 Task: Learn how to contribute content to Google Maps using the Local Guides program.
Action: Mouse moved to (359, 88)
Screenshot: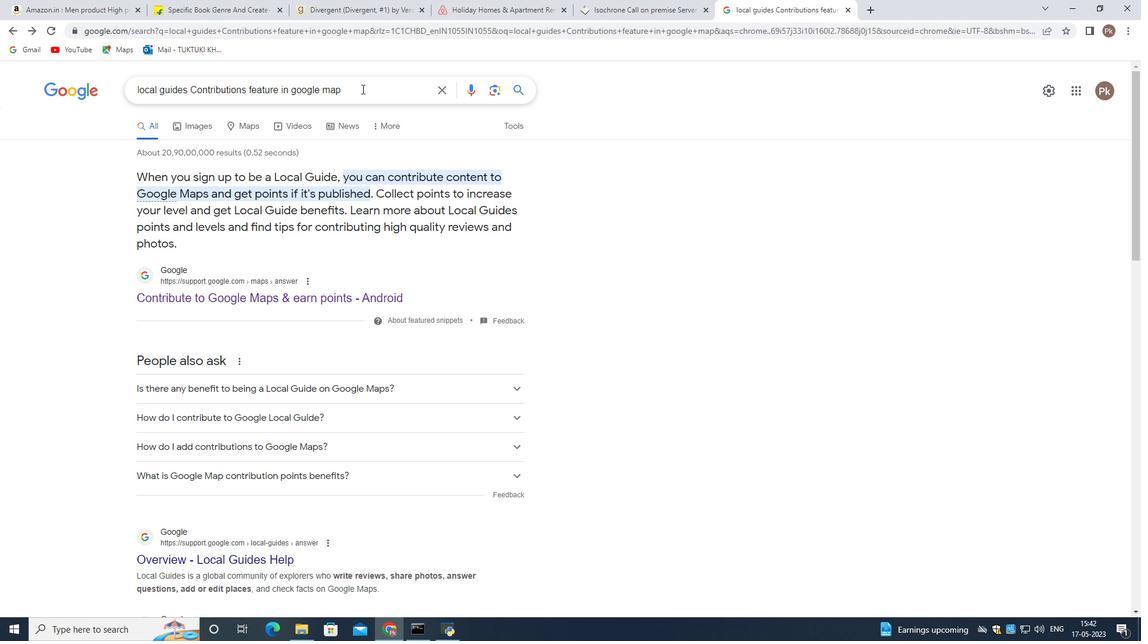 
Action: Mouse pressed left at (359, 88)
Screenshot: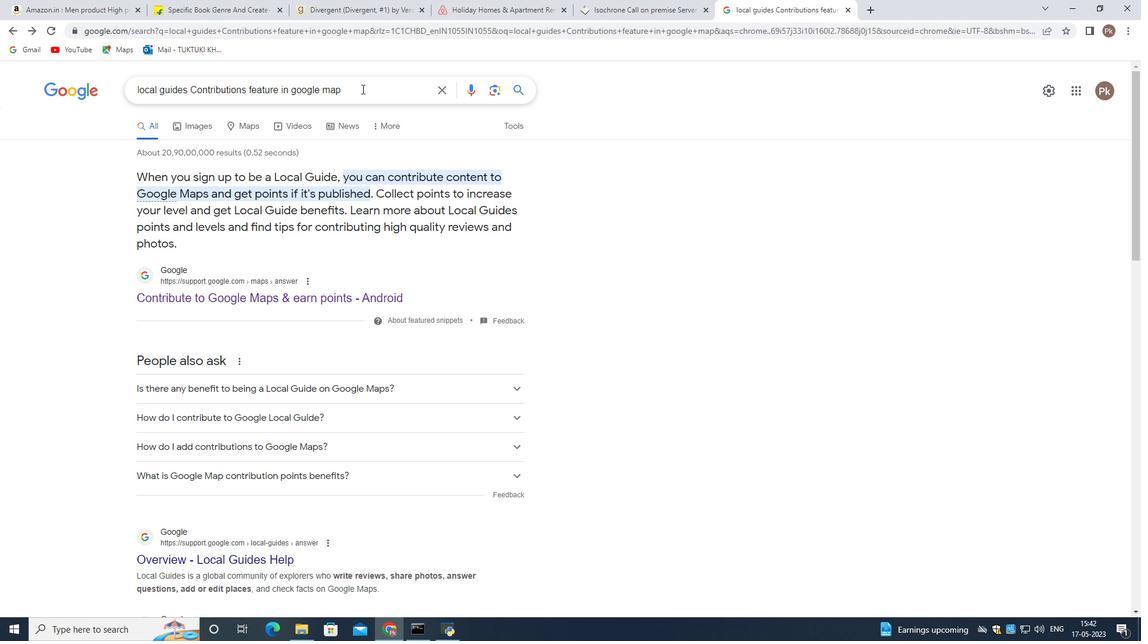 
Action: Mouse moved to (351, 85)
Screenshot: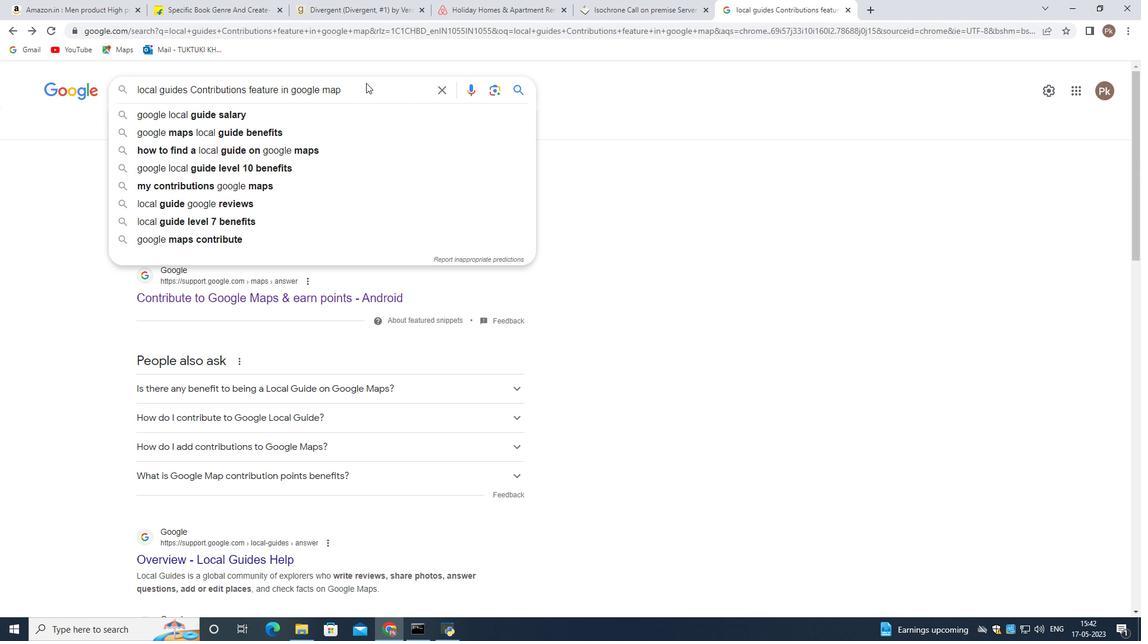 
Action: Mouse pressed left at (351, 85)
Screenshot: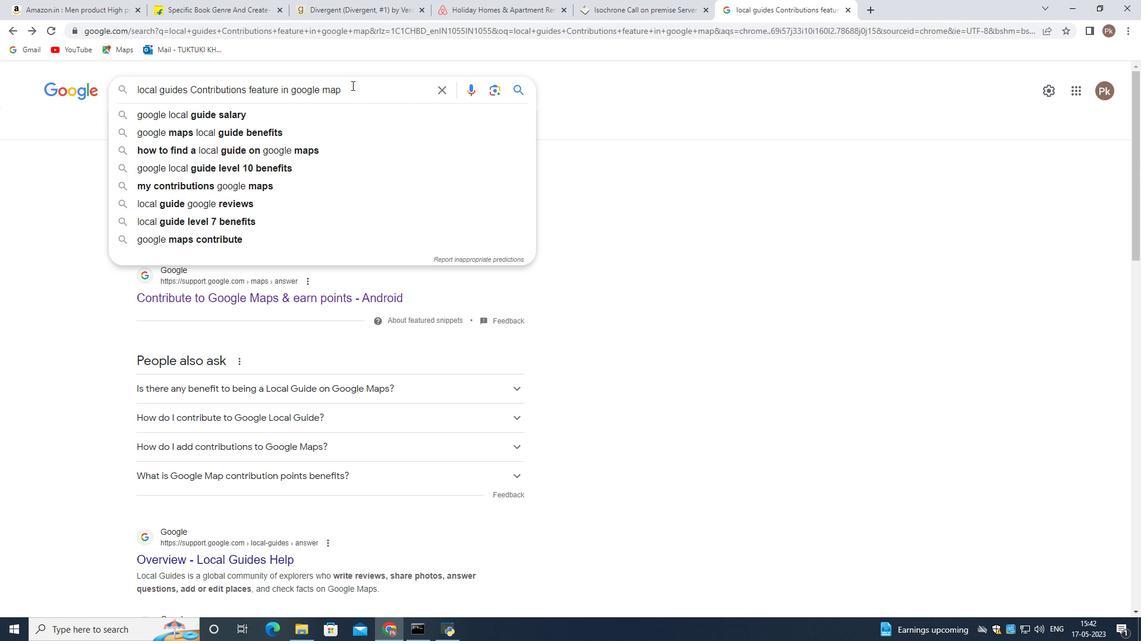
Action: Mouse moved to (616, 200)
Screenshot: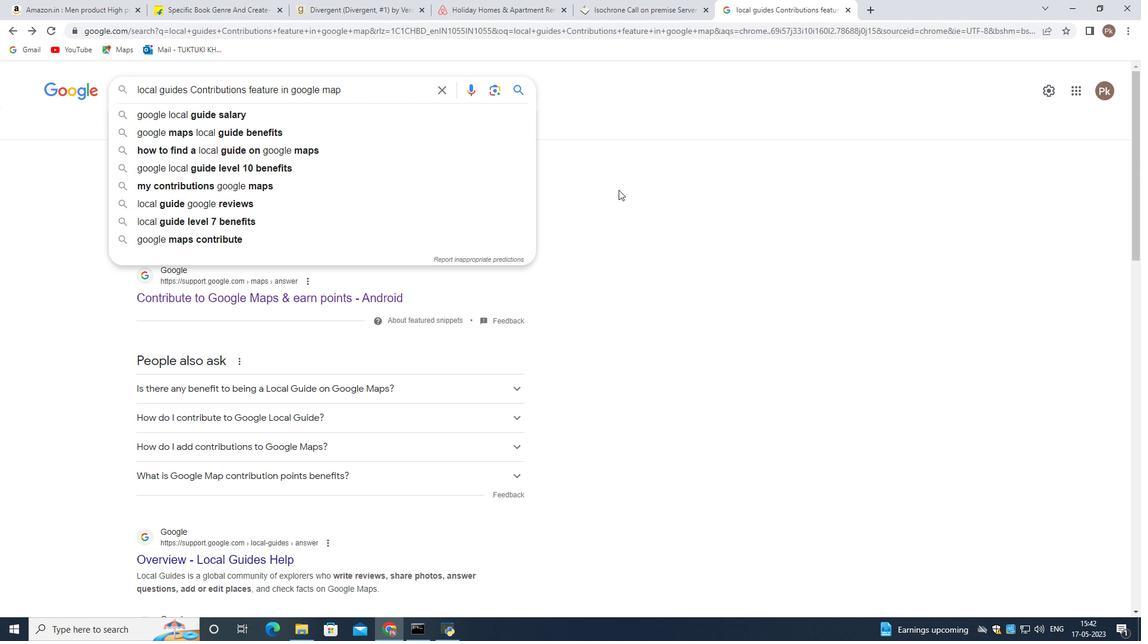 
Action: Mouse pressed left at (616, 200)
Screenshot: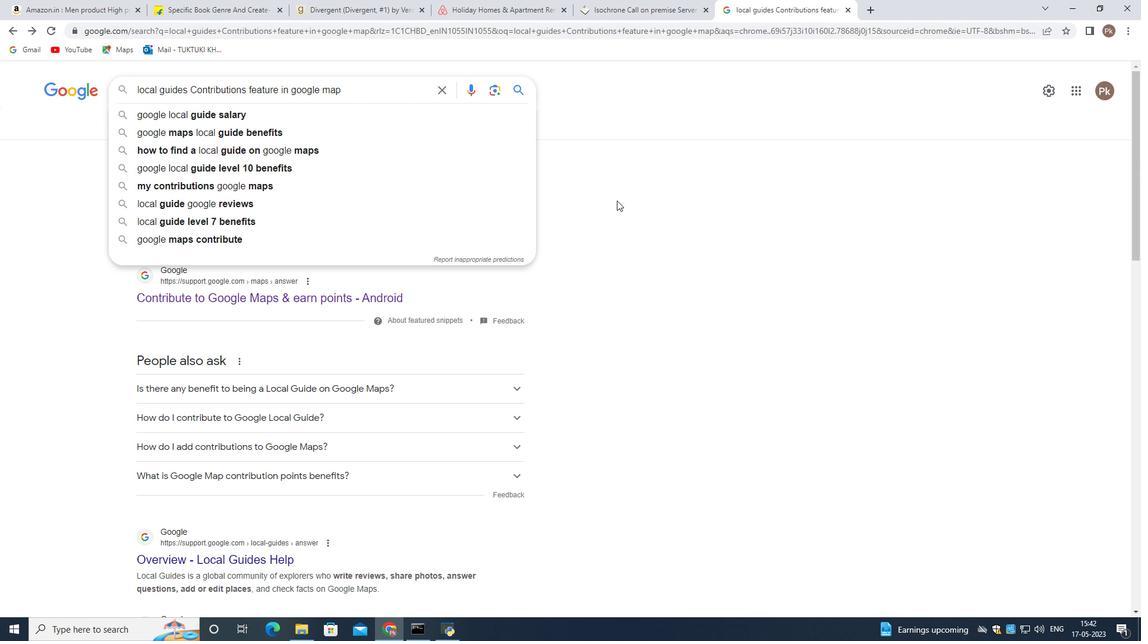 
Action: Mouse moved to (573, 206)
Screenshot: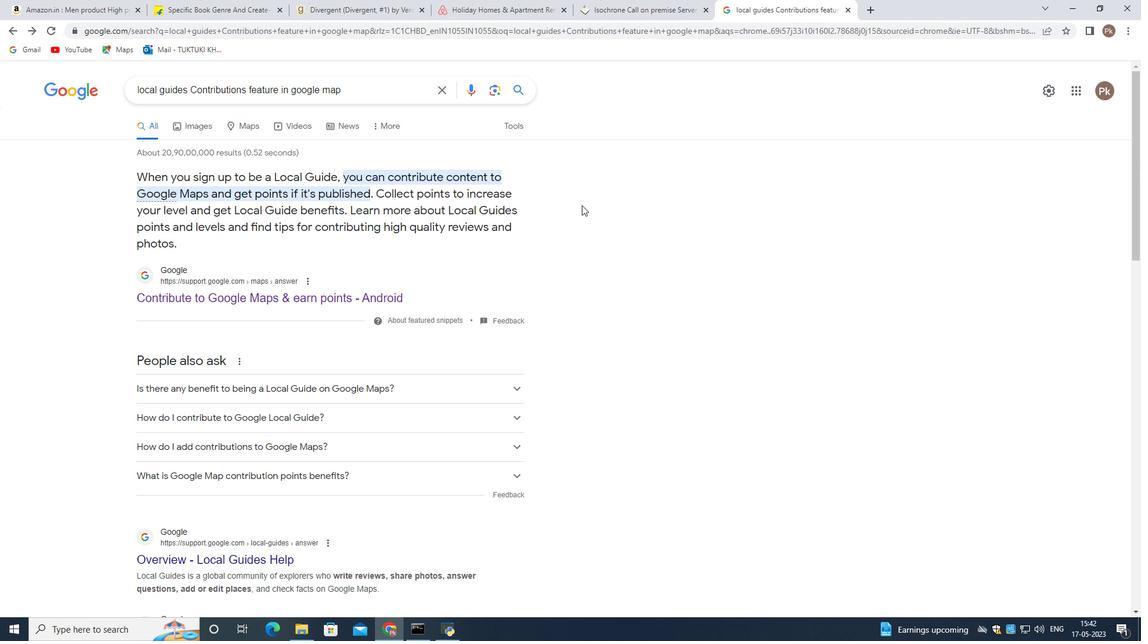 
Action: Key pressed <Key.enter>
Screenshot: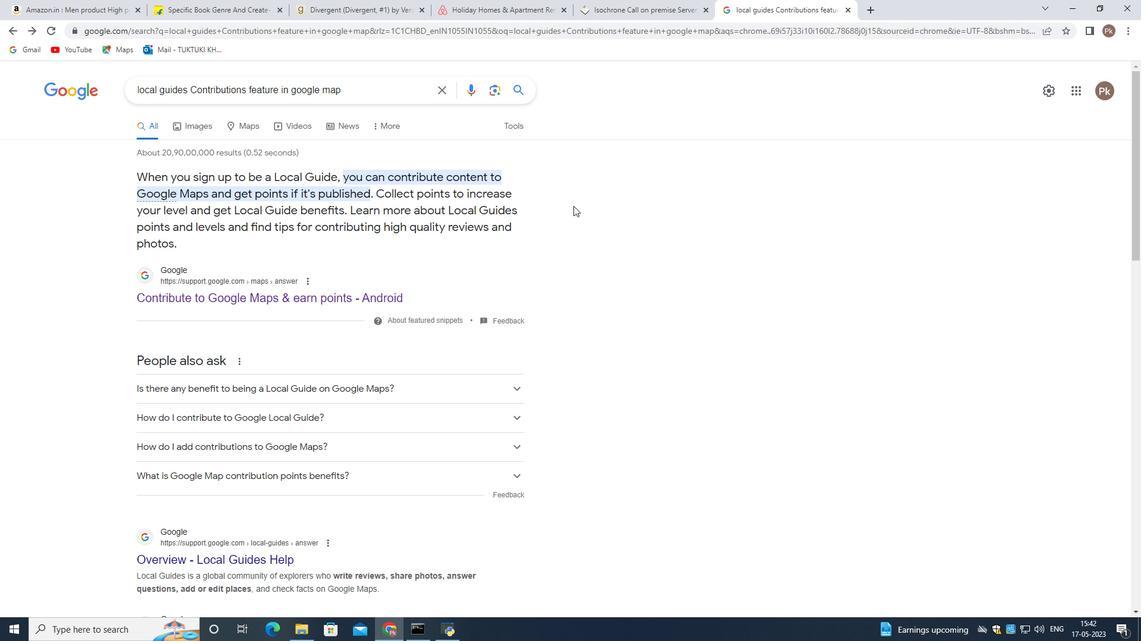 
Action: Mouse moved to (203, 299)
Screenshot: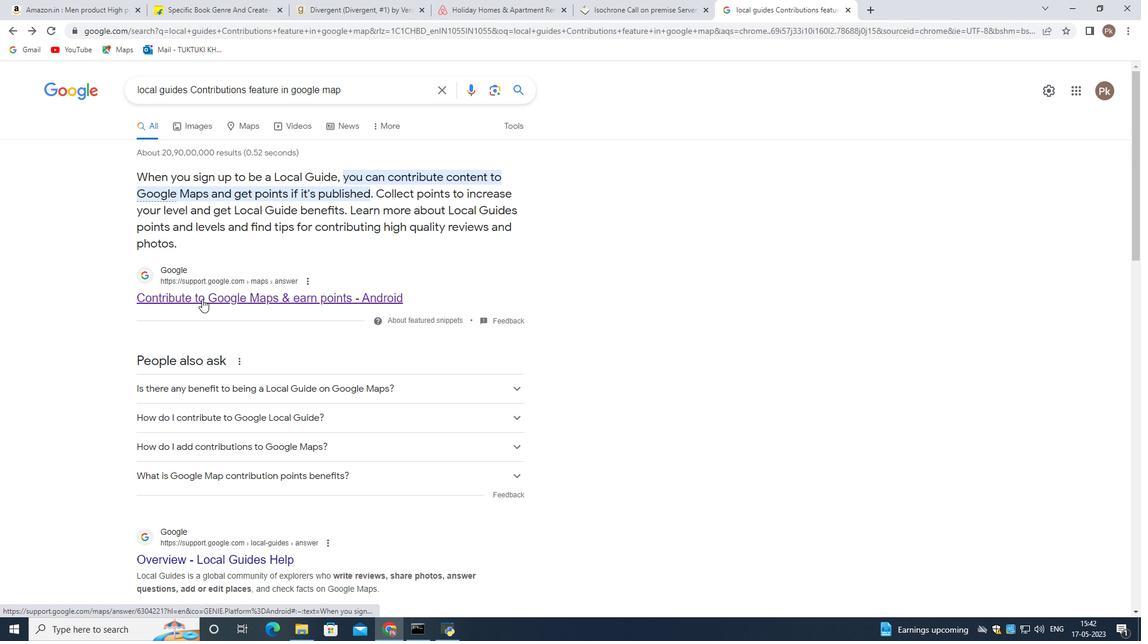 
Action: Mouse pressed left at (203, 299)
Screenshot: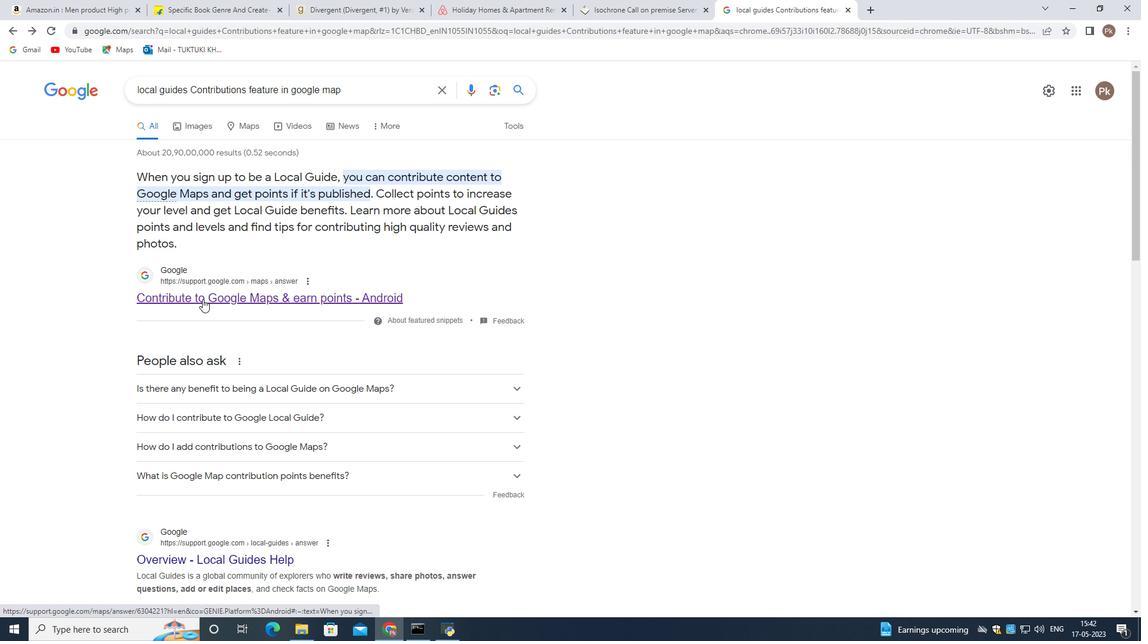 
Action: Mouse moved to (392, 290)
Screenshot: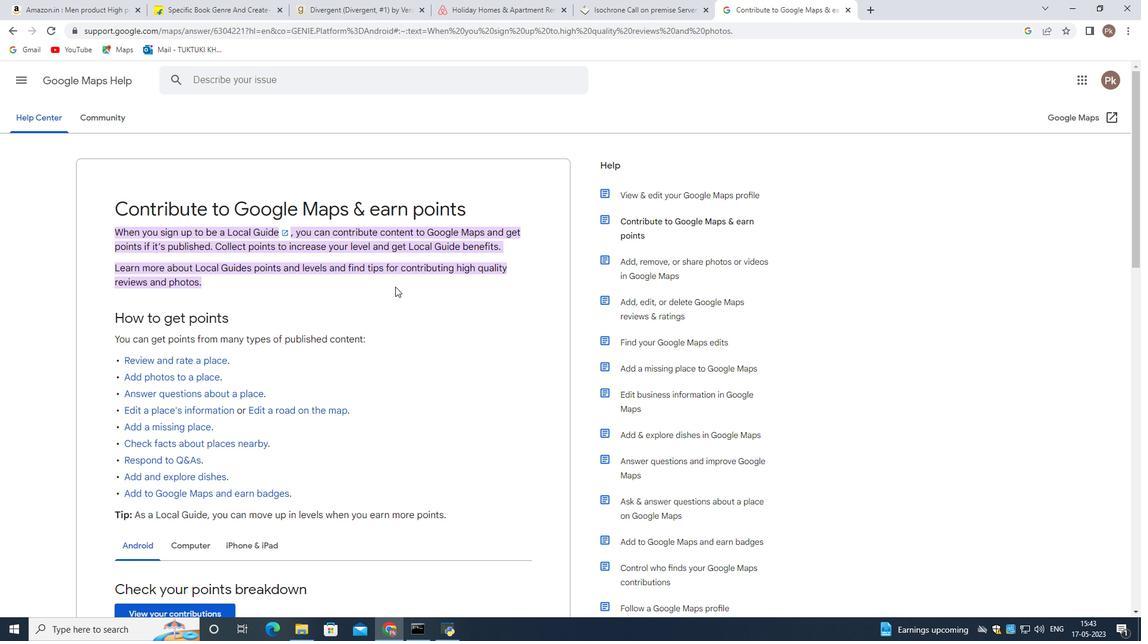 
Action: Mouse scrolled (392, 289) with delta (0, 0)
Screenshot: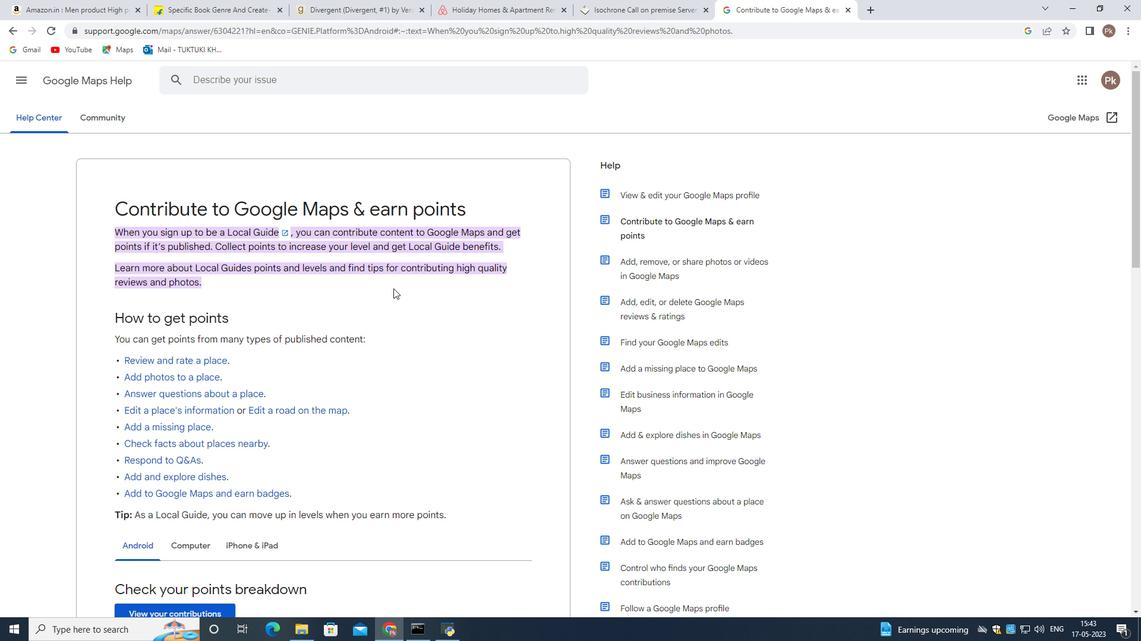
Action: Mouse moved to (391, 291)
Screenshot: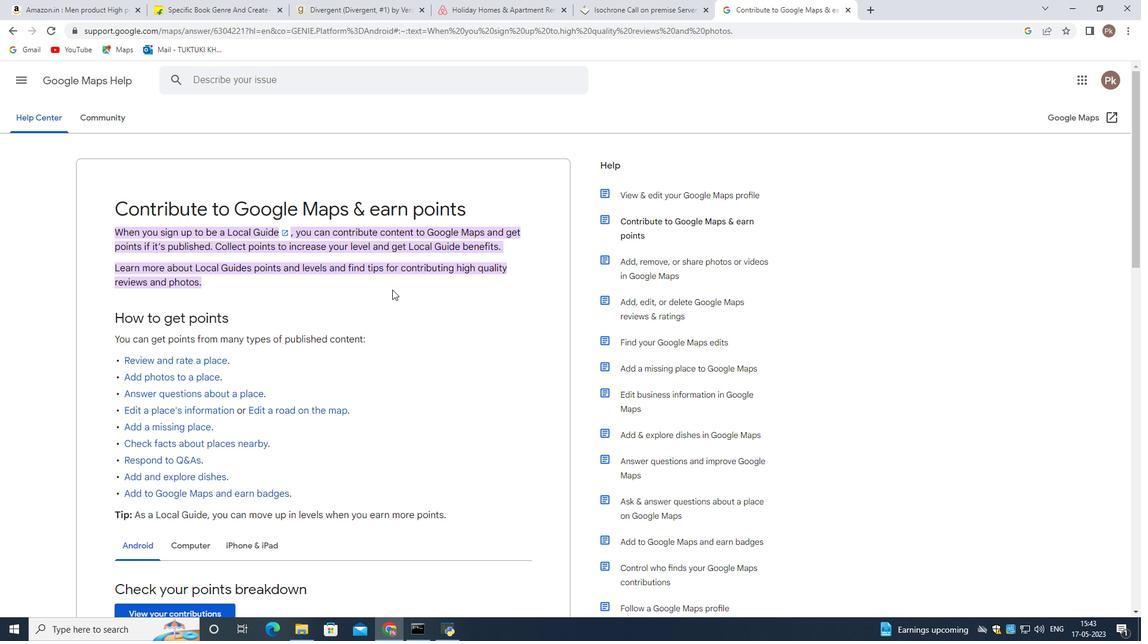 
Action: Mouse scrolled (391, 291) with delta (0, 0)
Screenshot: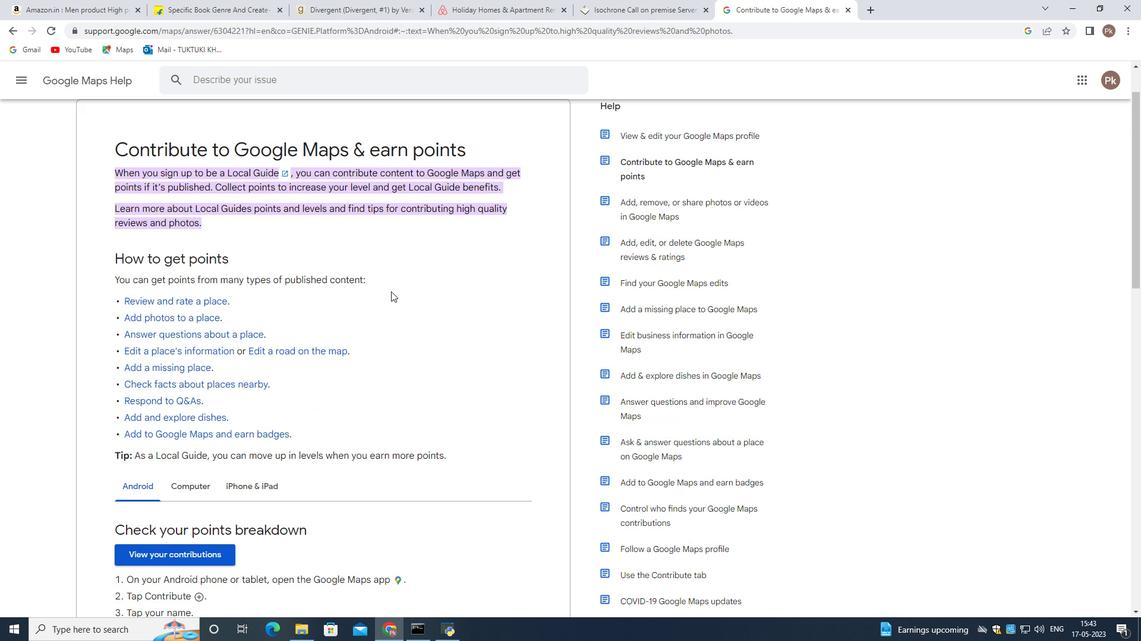 
Action: Mouse moved to (390, 292)
Screenshot: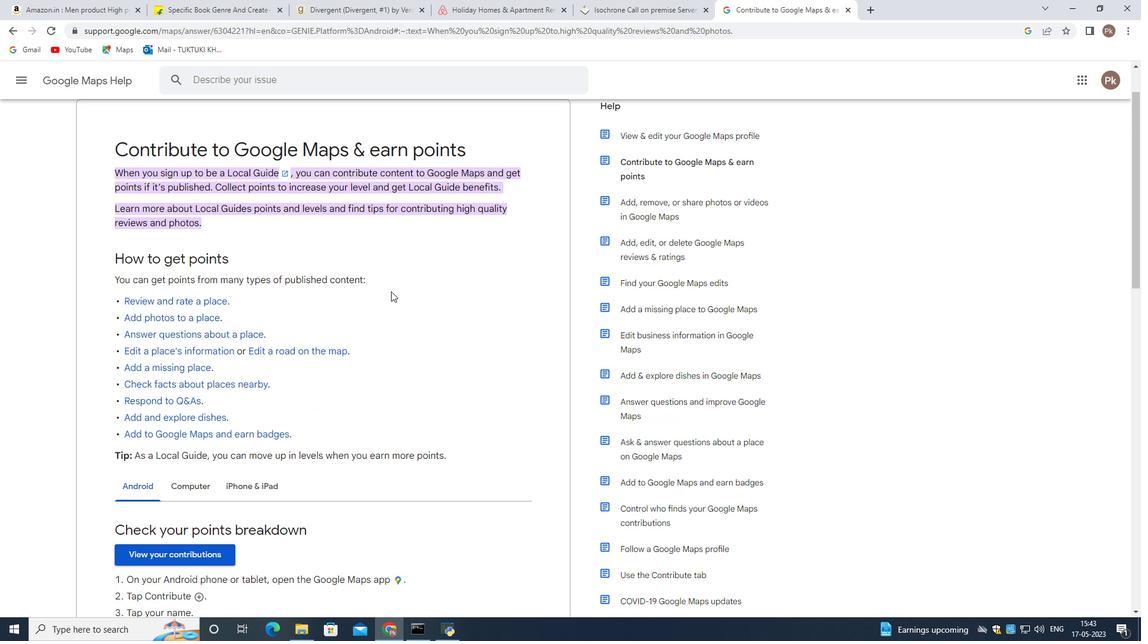 
Action: Mouse scrolled (390, 292) with delta (0, 0)
Screenshot: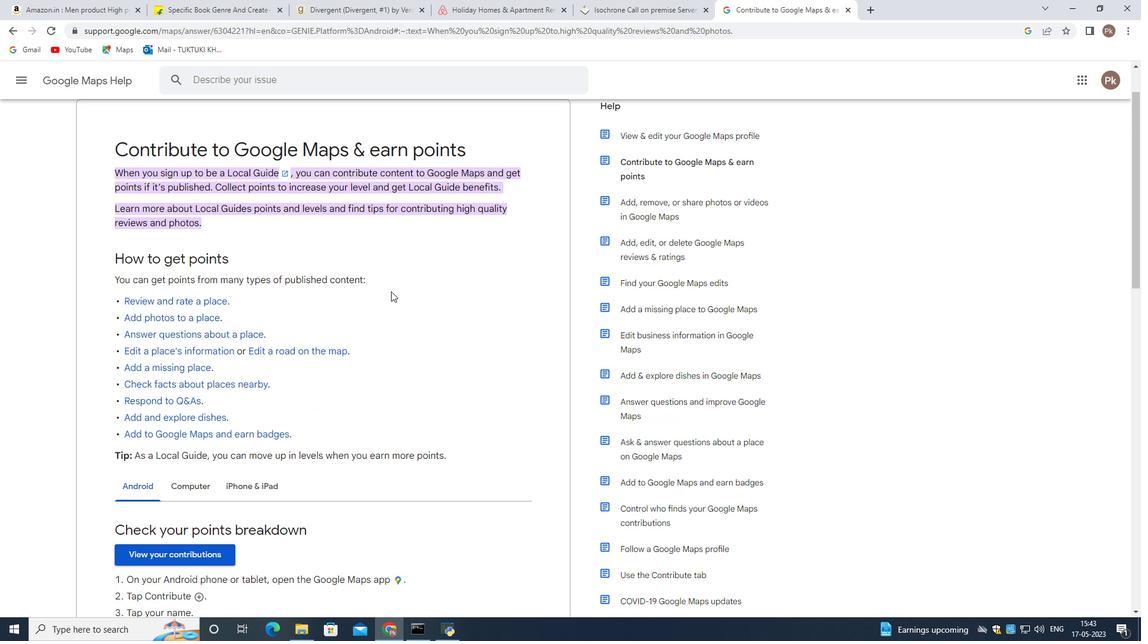 
Action: Mouse moved to (314, 404)
Screenshot: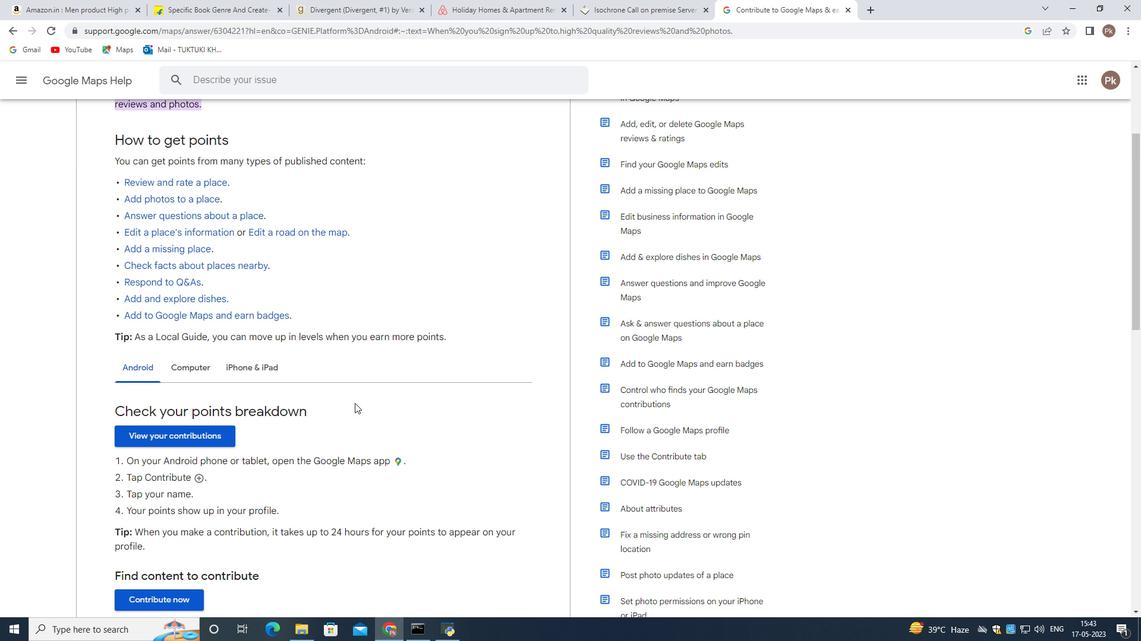 
Action: Mouse scrolled (314, 403) with delta (0, 0)
Screenshot: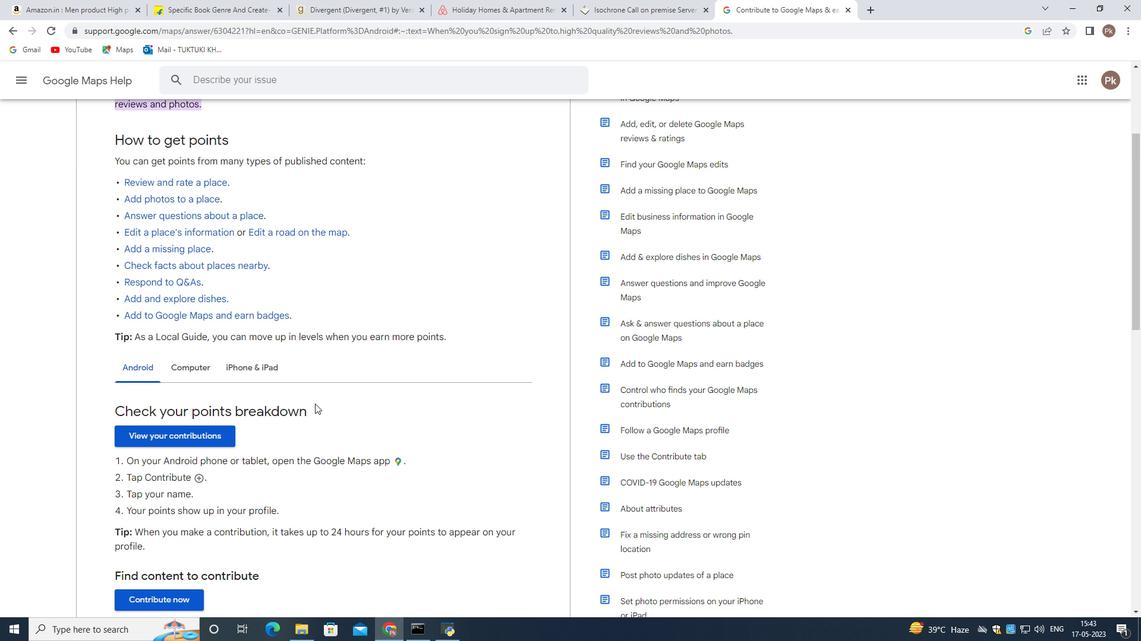 
Action: Mouse scrolled (314, 403) with delta (0, 0)
Screenshot: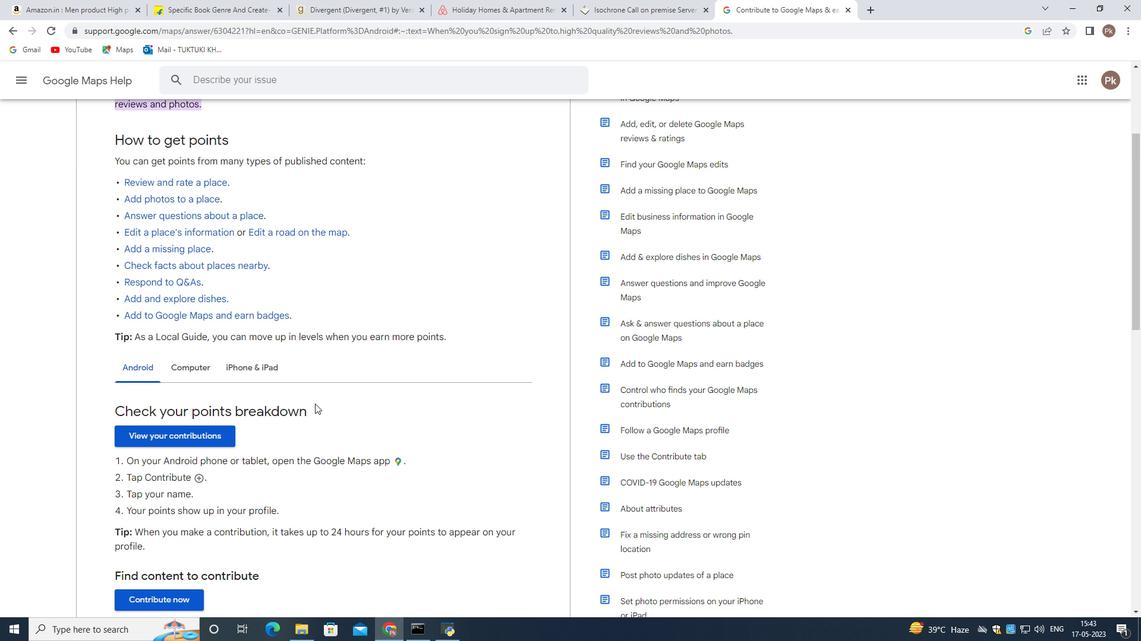 
Action: Mouse moved to (303, 435)
Screenshot: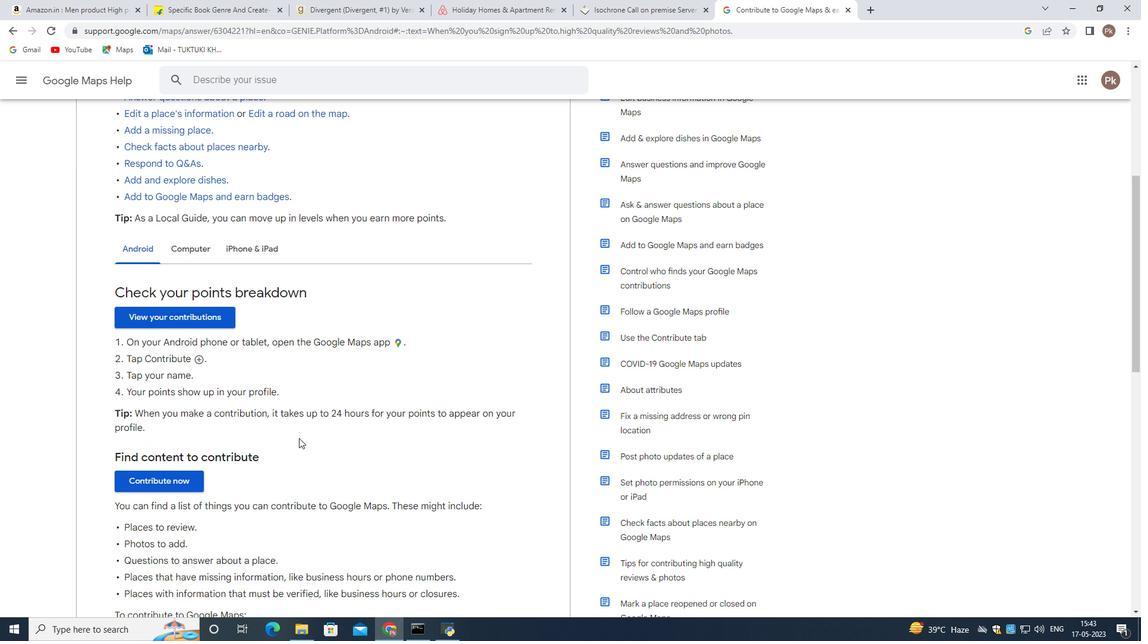 
Action: Mouse scrolled (303, 434) with delta (0, 0)
Screenshot: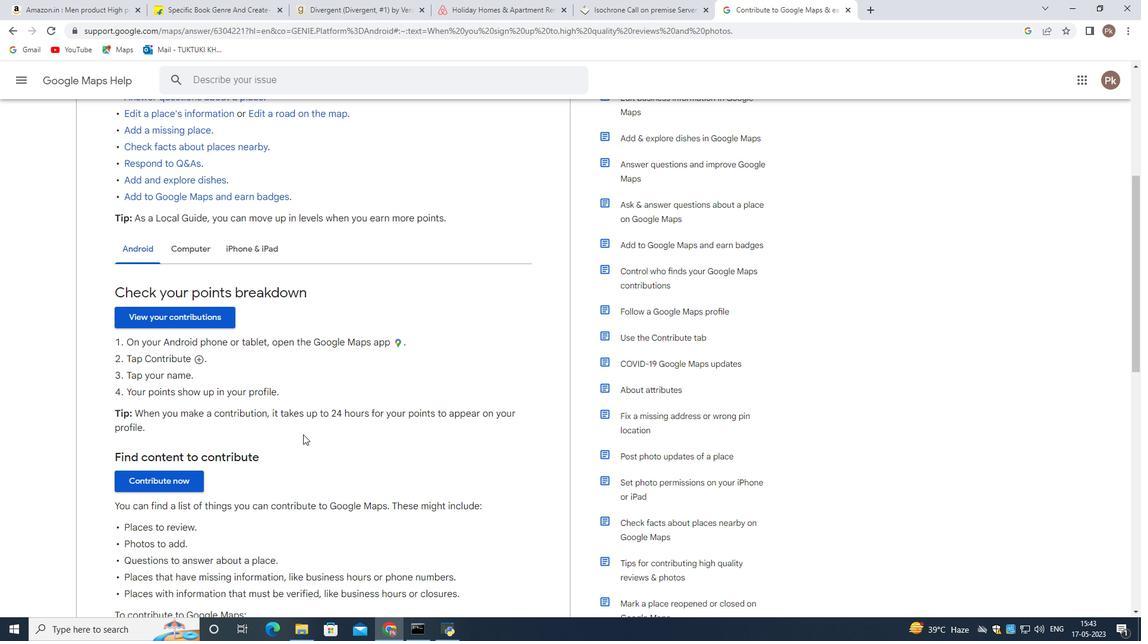 
Action: Mouse scrolled (303, 434) with delta (0, 0)
Screenshot: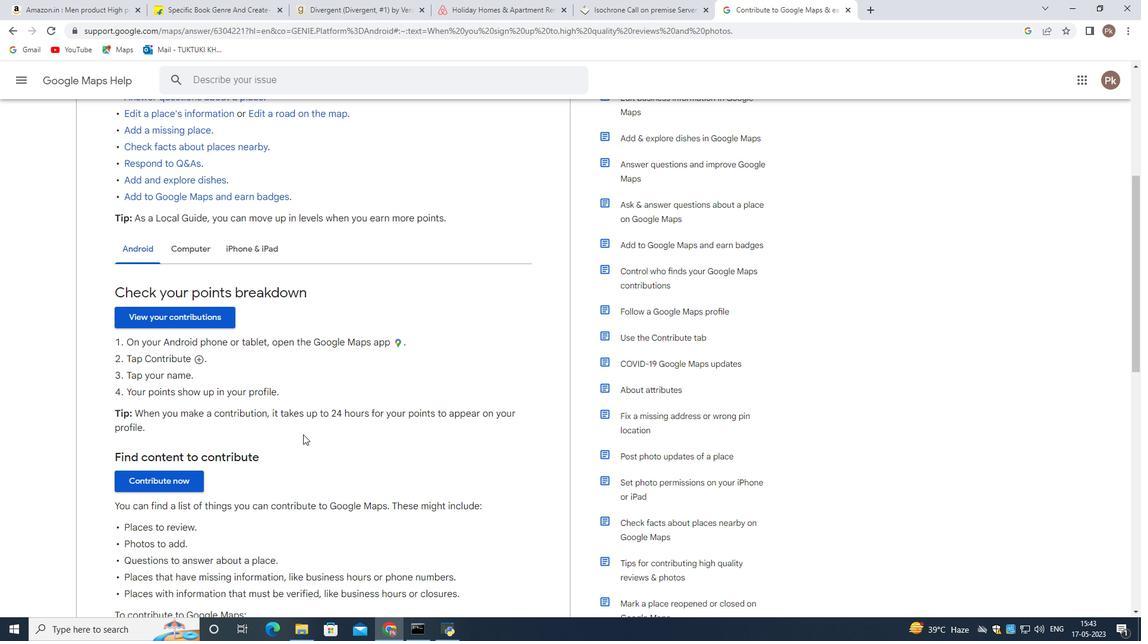 
Action: Mouse scrolled (303, 434) with delta (0, 0)
Screenshot: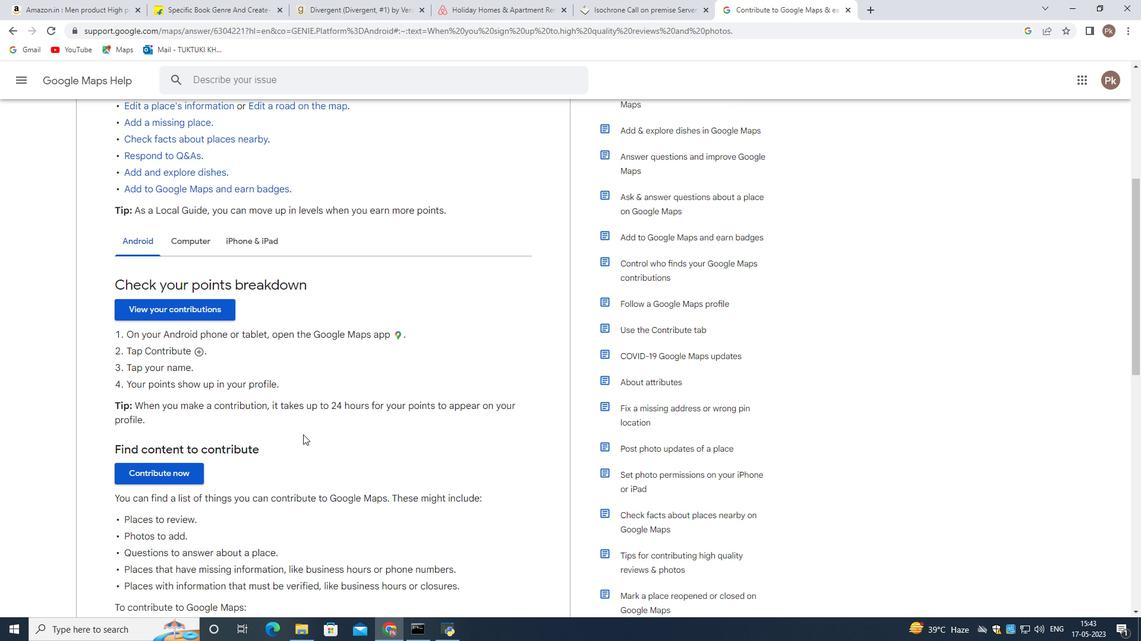 
Action: Mouse moved to (281, 394)
Screenshot: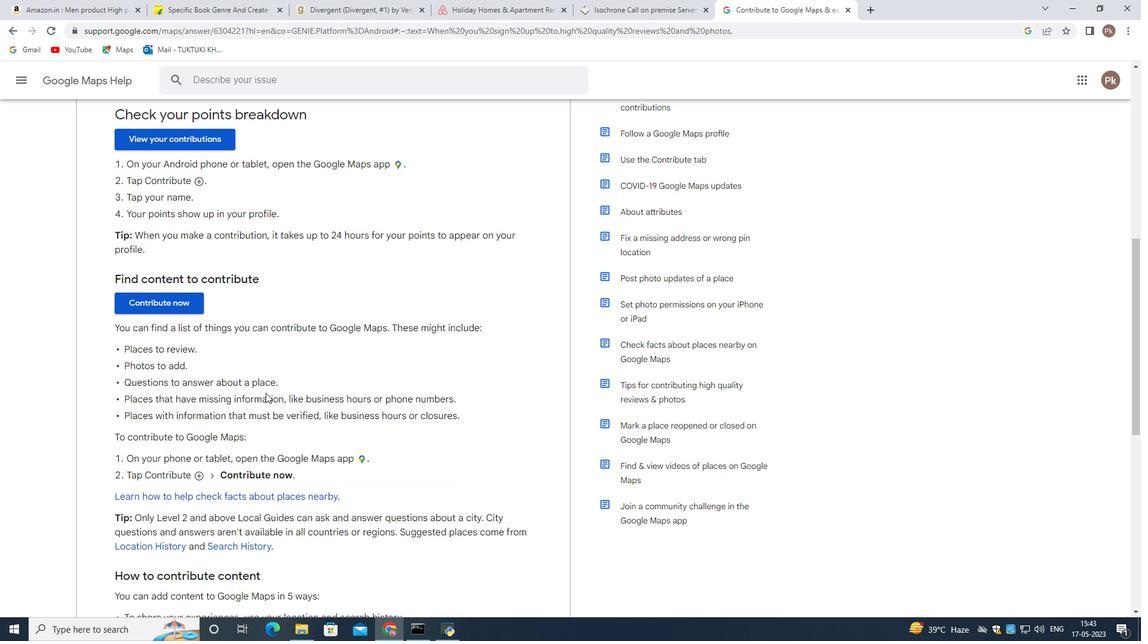 
Action: Mouse scrolled (281, 394) with delta (0, 0)
Screenshot: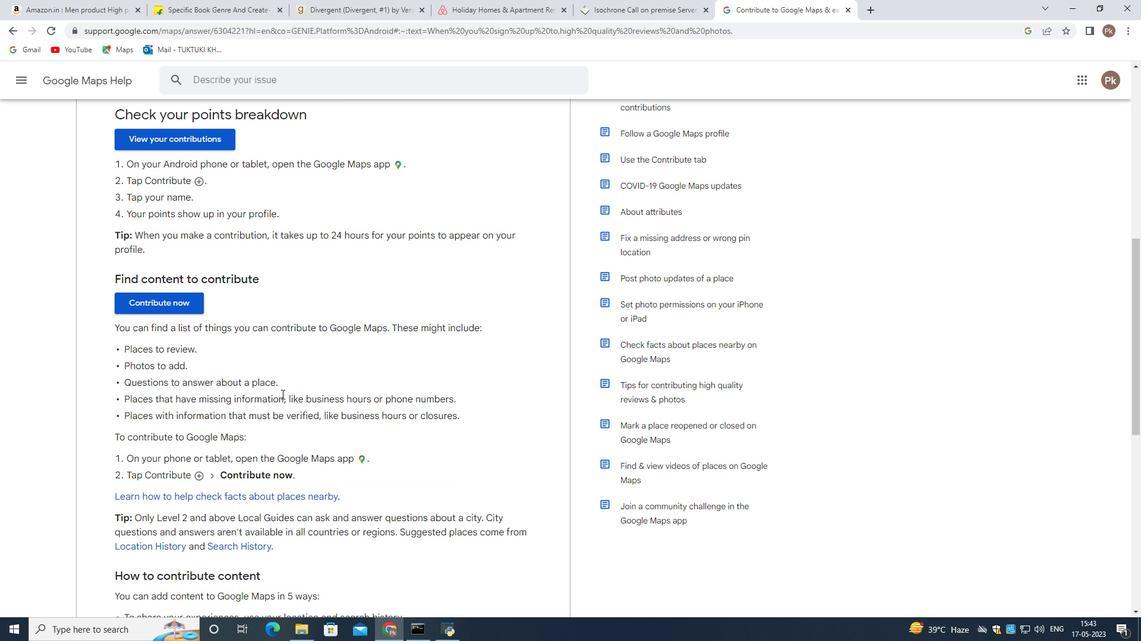 
Action: Mouse moved to (251, 442)
Screenshot: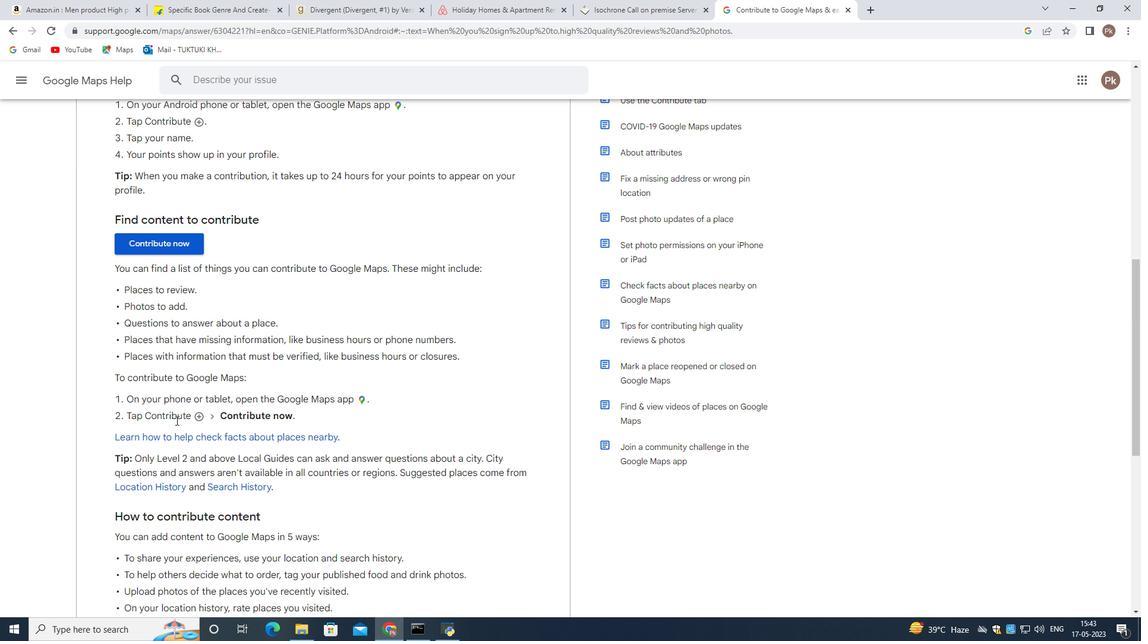 
Action: Mouse scrolled (251, 442) with delta (0, 0)
Screenshot: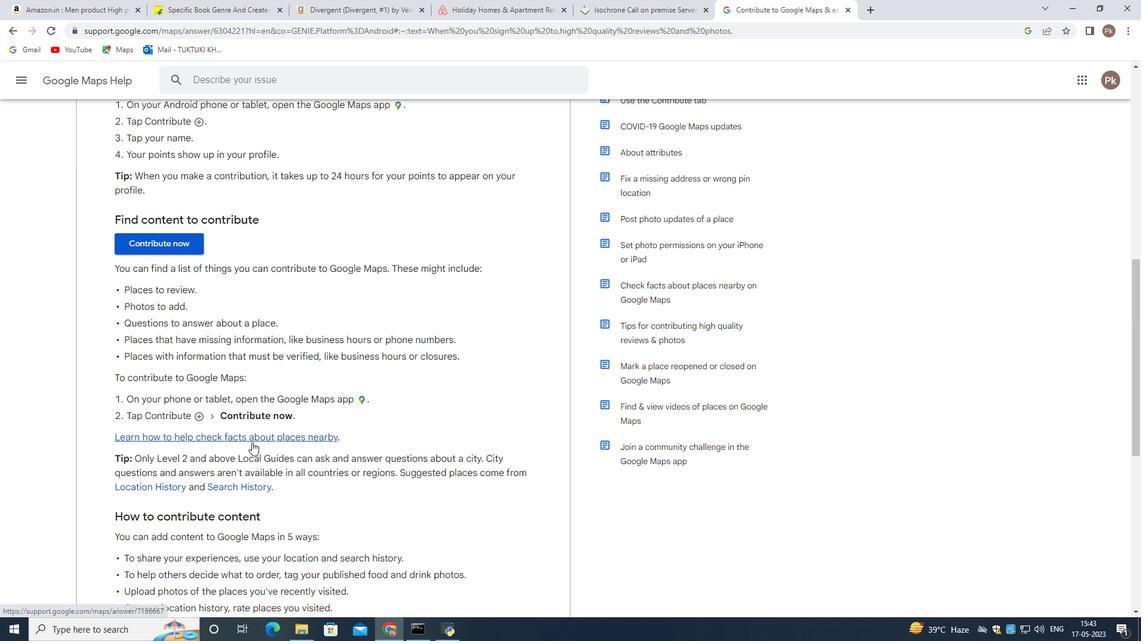 
Action: Mouse moved to (297, 435)
Screenshot: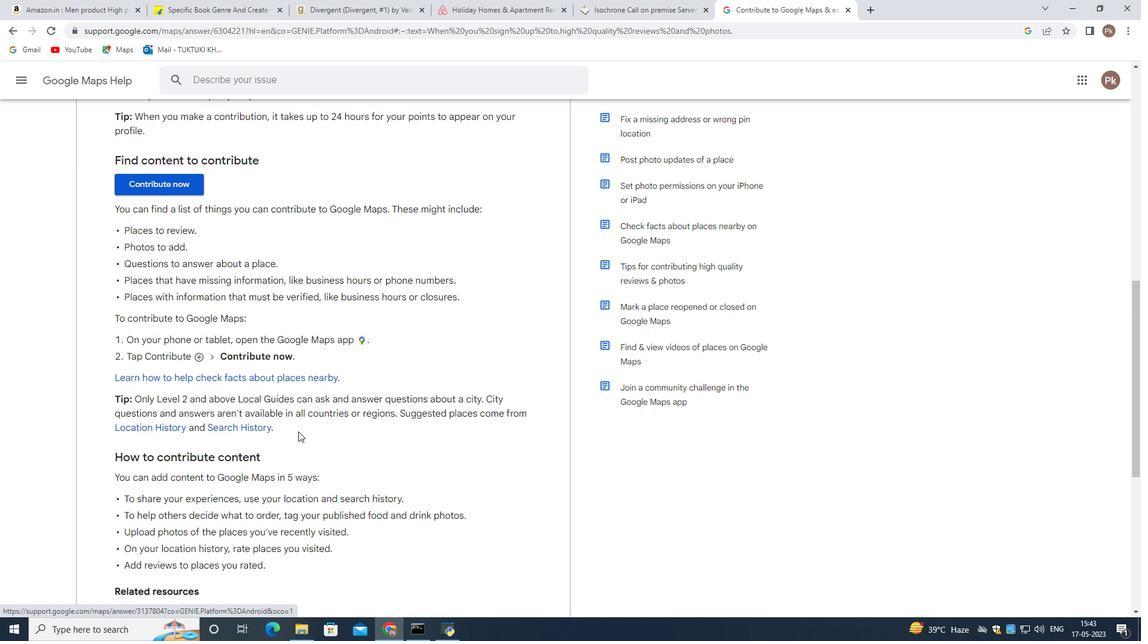 
Action: Mouse scrolled (297, 434) with delta (0, 0)
Screenshot: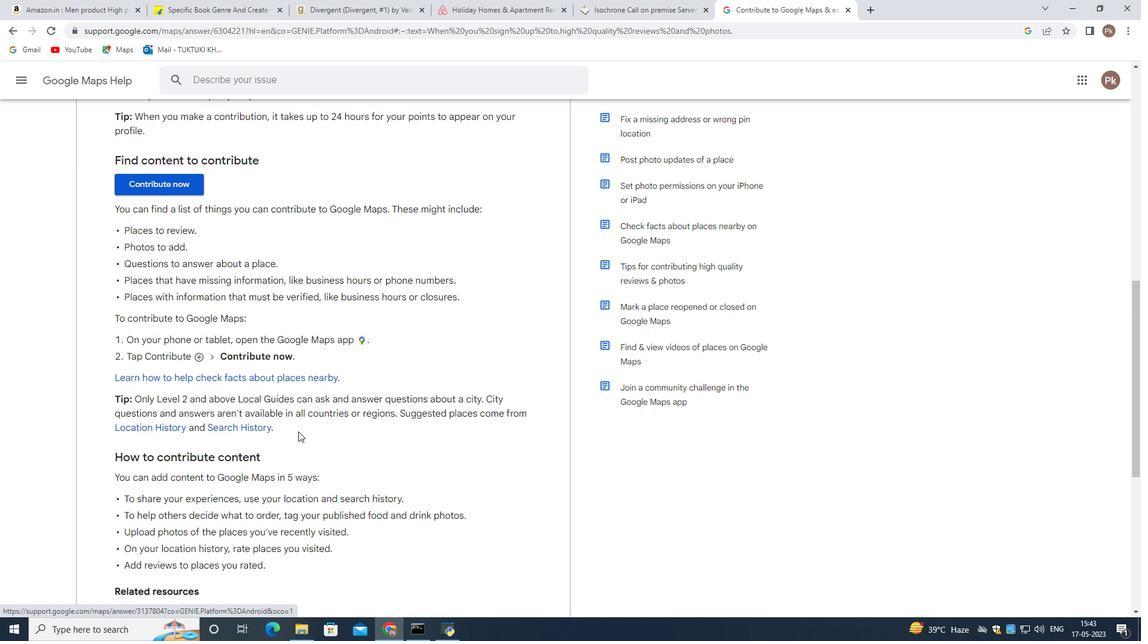 
Action: Mouse moved to (297, 435)
Screenshot: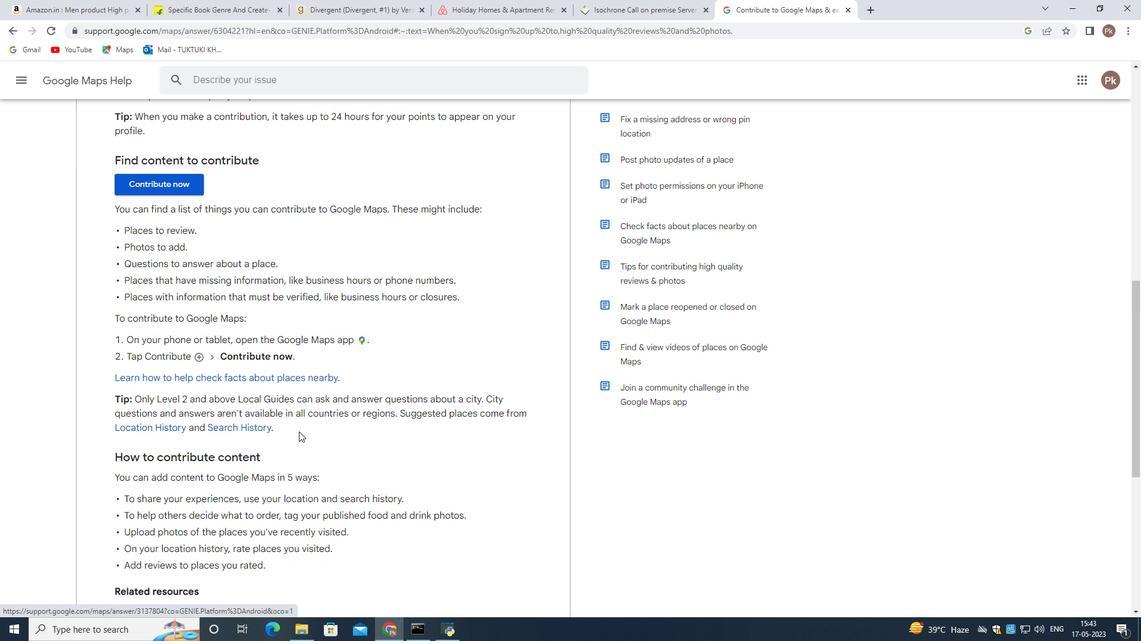 
Action: Mouse scrolled (297, 434) with delta (0, 0)
Screenshot: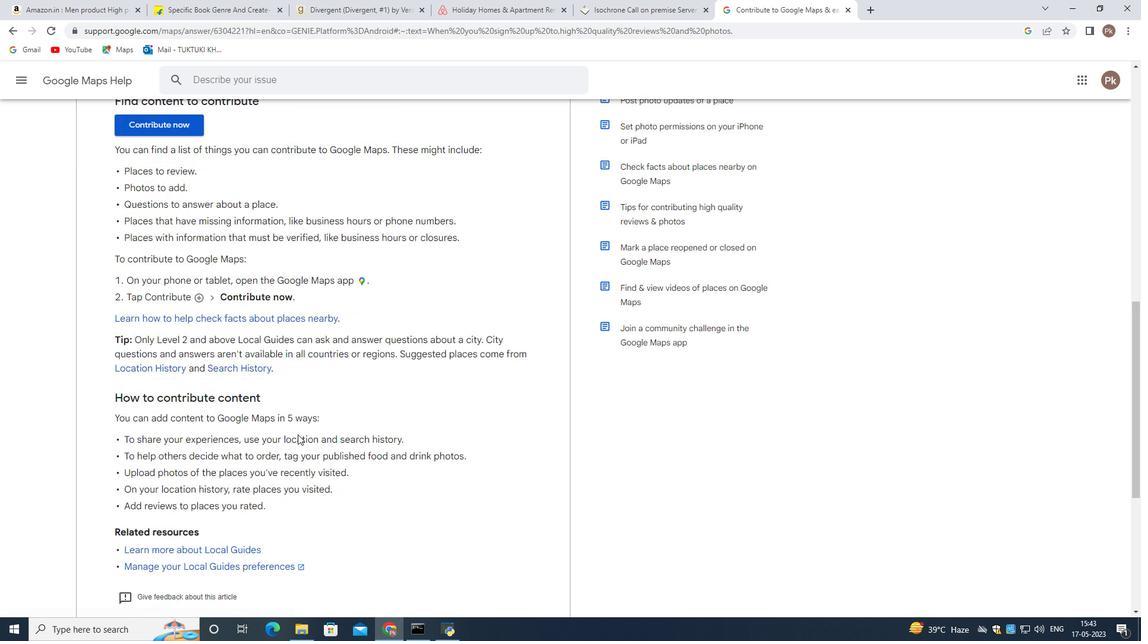 
Action: Mouse moved to (222, 457)
Screenshot: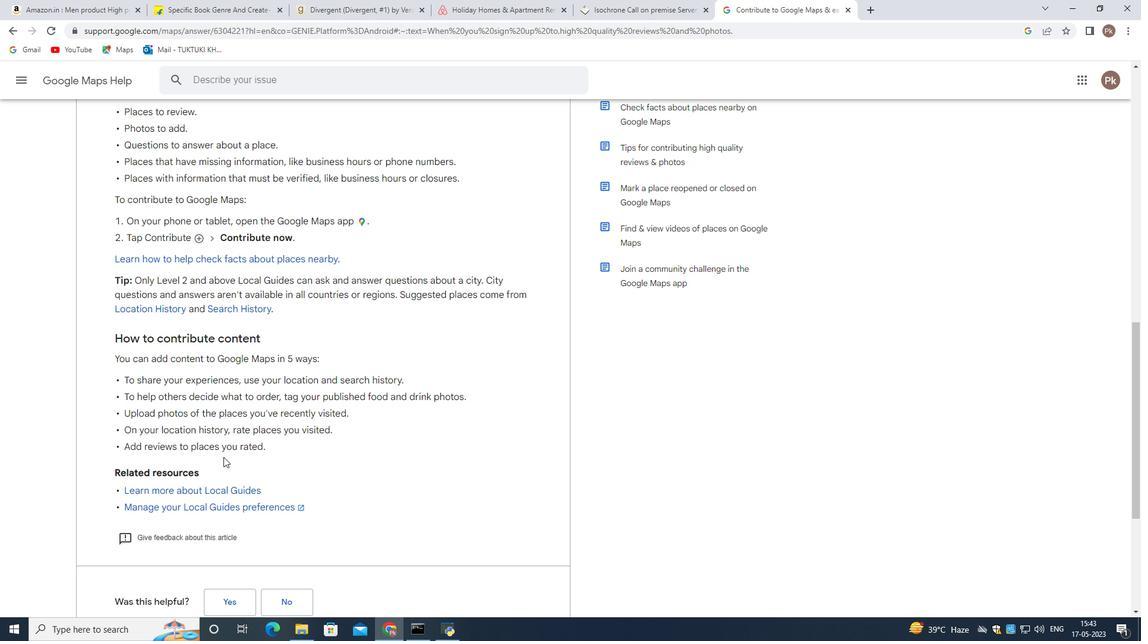 
Action: Mouse scrolled (222, 457) with delta (0, 0)
Screenshot: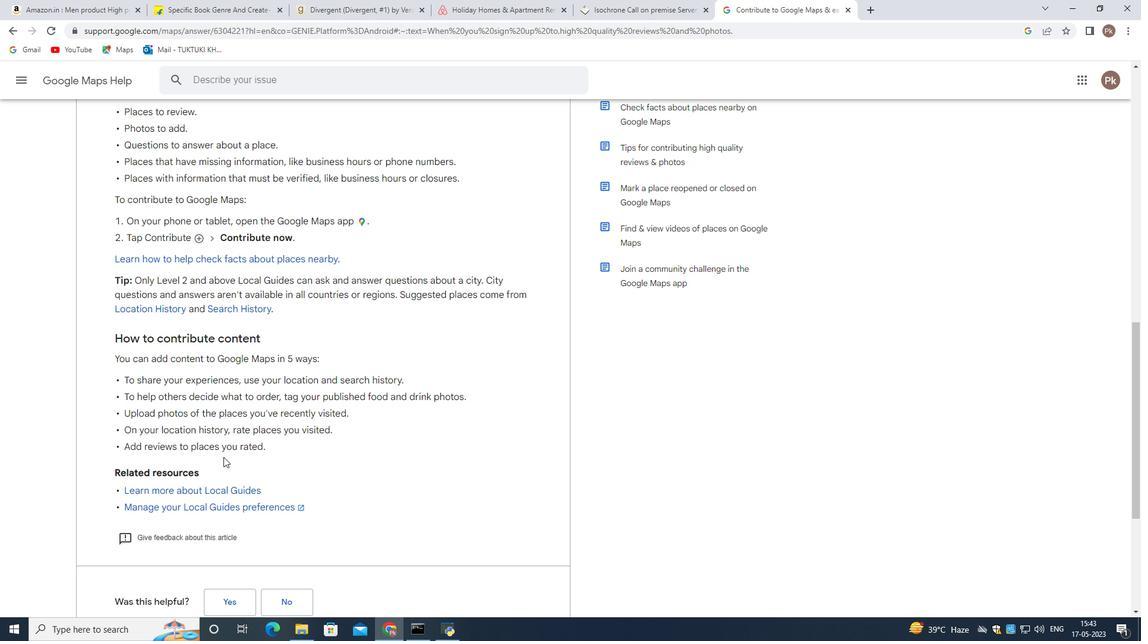 
Action: Mouse moved to (106, 383)
Screenshot: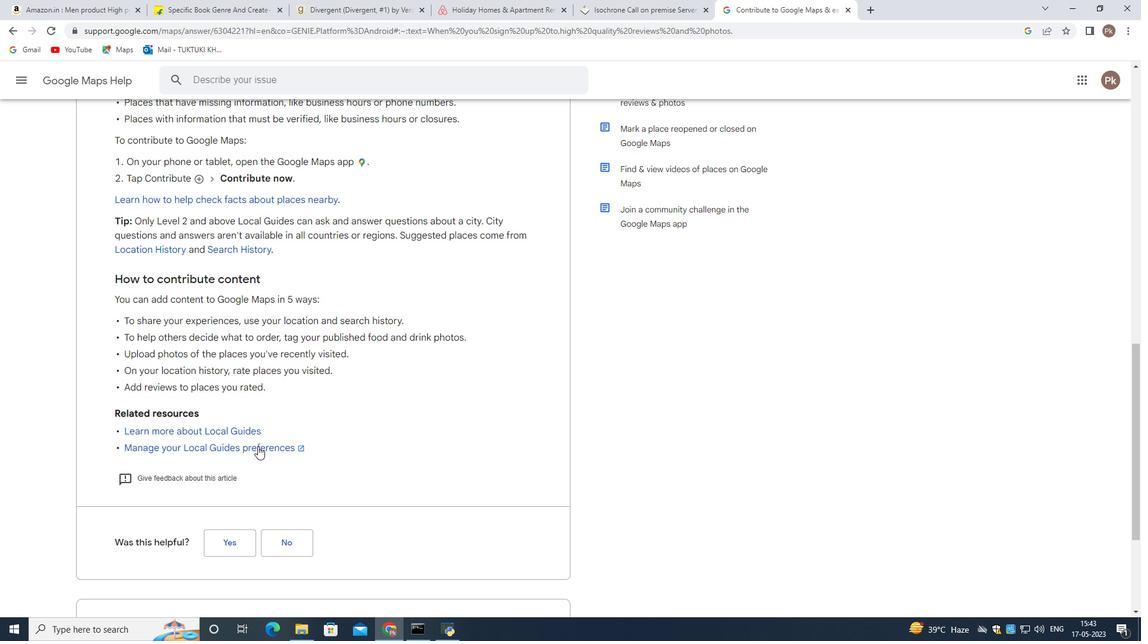
Action: Mouse scrolled (106, 383) with delta (0, 0)
Screenshot: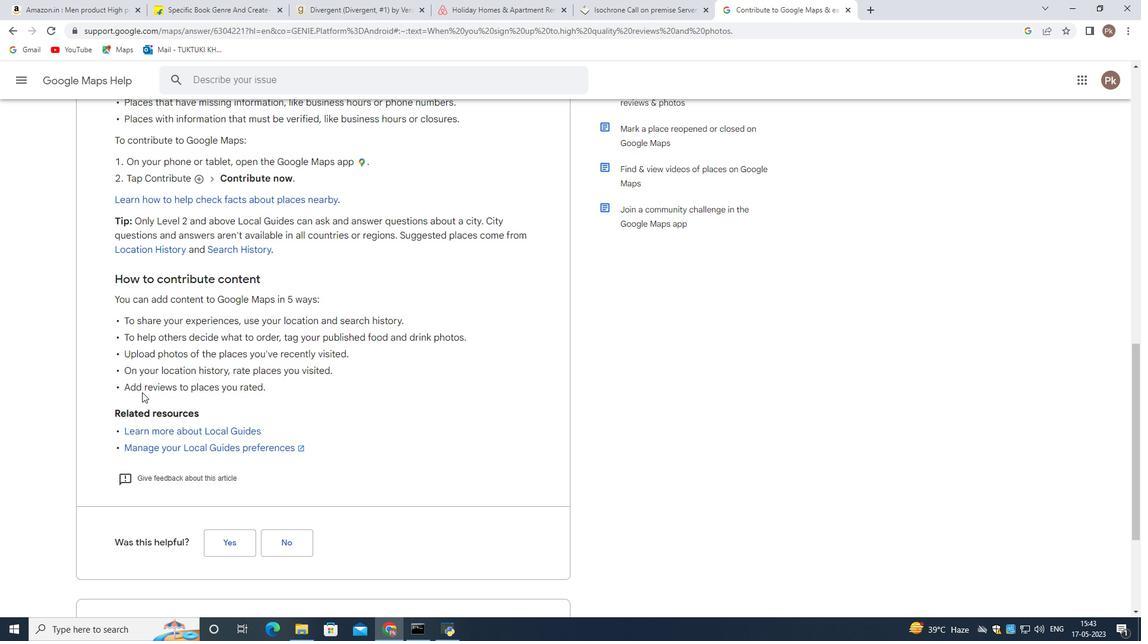 
Action: Mouse moved to (104, 384)
Screenshot: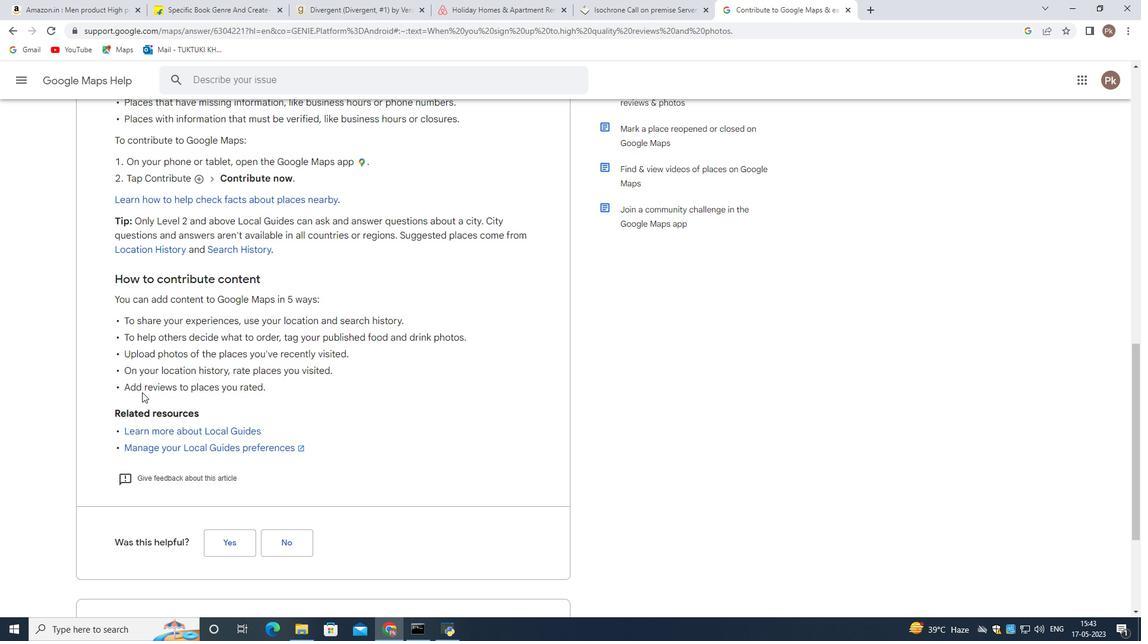 
Action: Mouse scrolled (105, 383) with delta (0, 0)
Screenshot: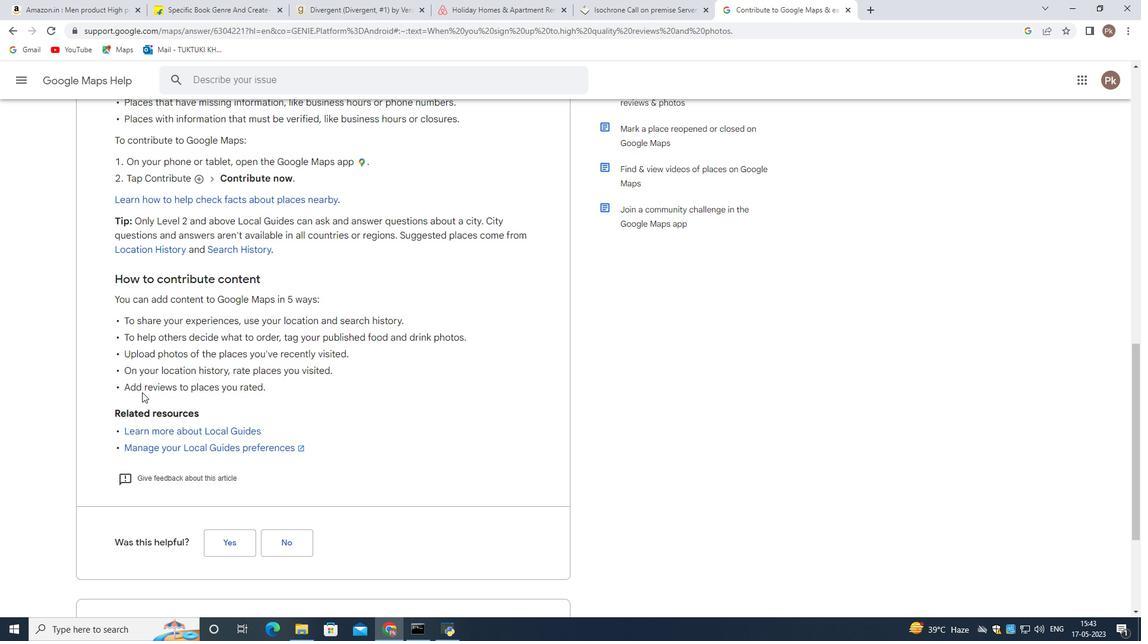 
Action: Mouse moved to (145, 435)
Screenshot: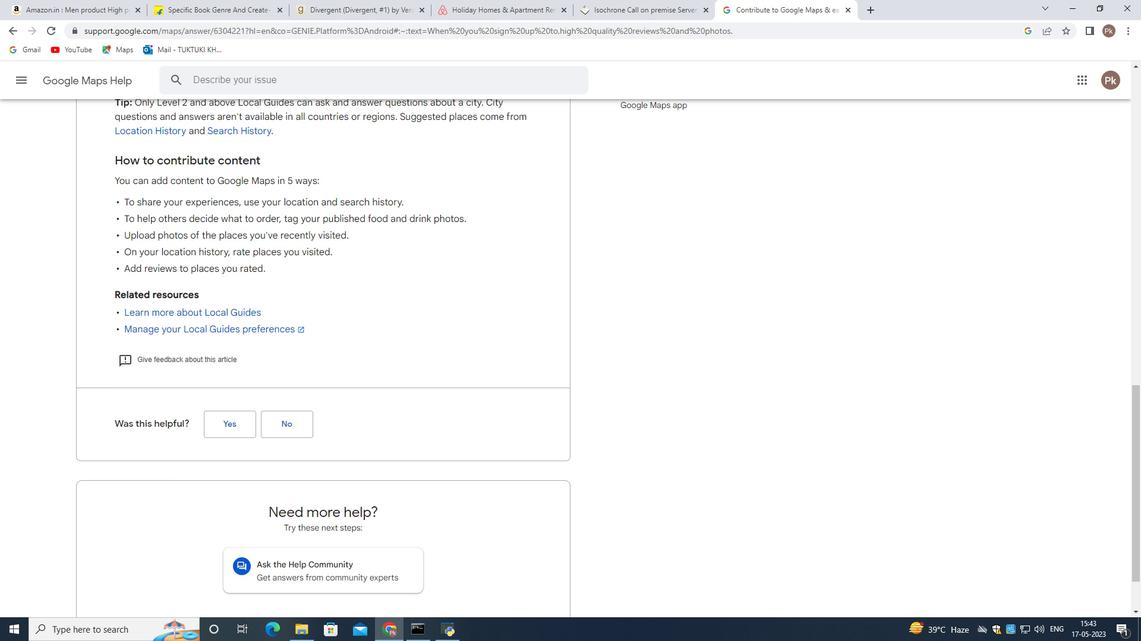 
Action: Mouse scrolled (145, 434) with delta (0, 0)
Screenshot: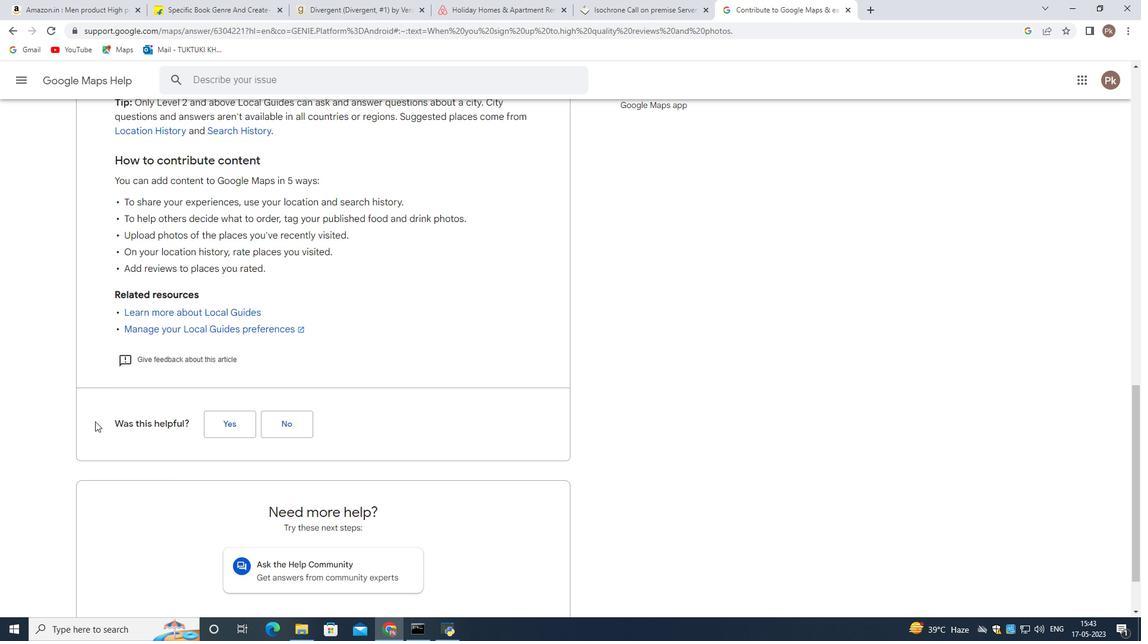 
Action: Mouse moved to (145, 435)
Screenshot: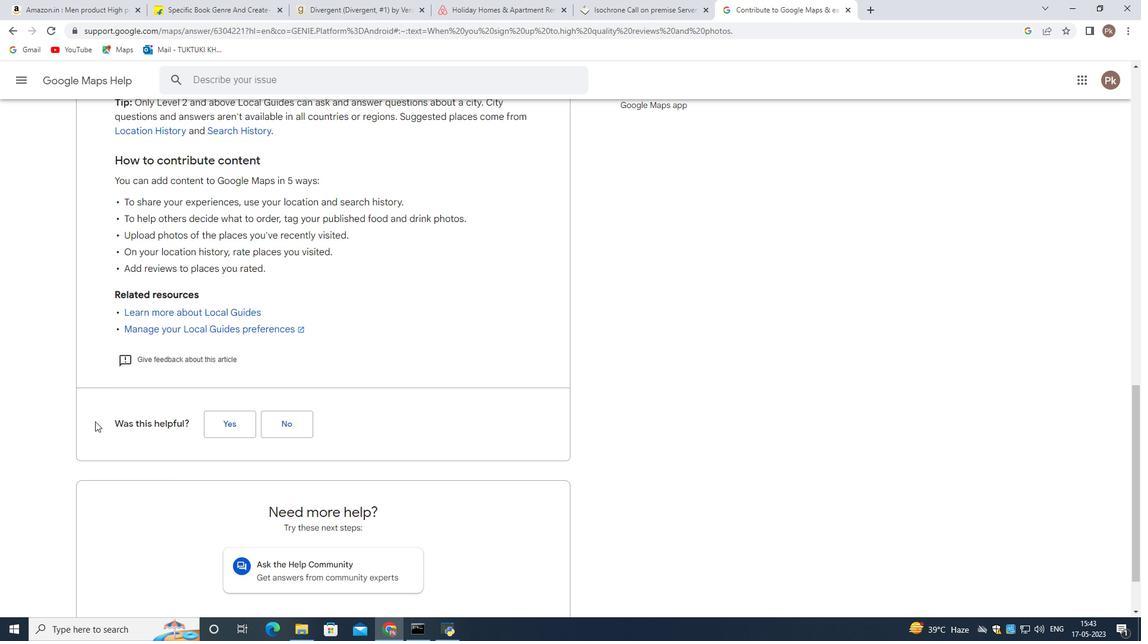 
Action: Mouse scrolled (145, 435) with delta (0, 0)
Screenshot: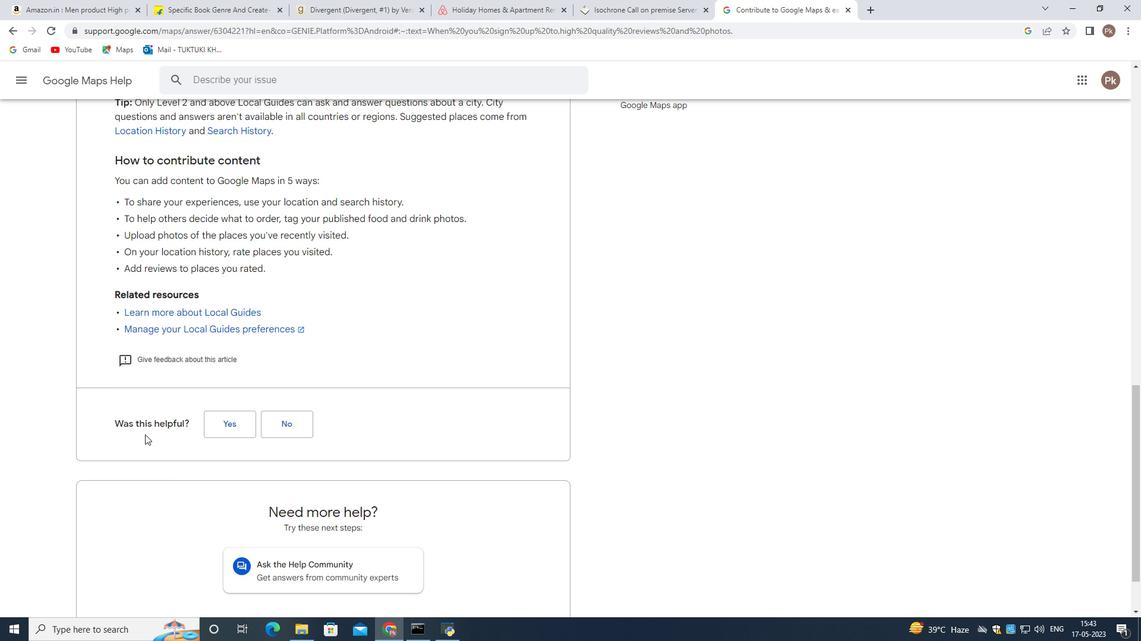 
Action: Mouse moved to (145, 436)
Screenshot: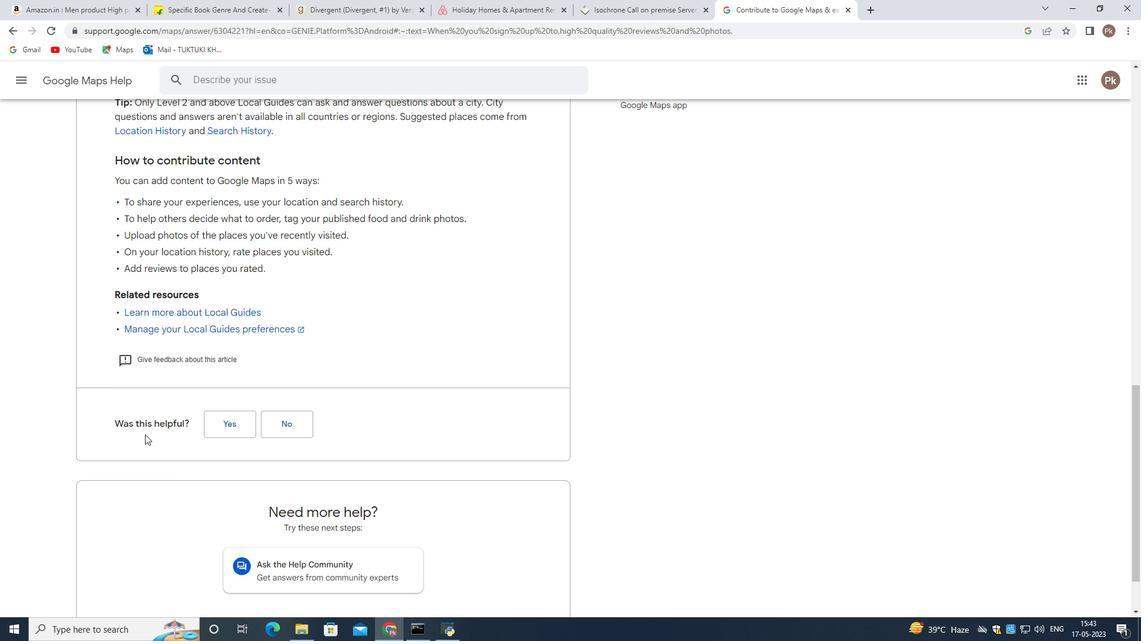 
Action: Mouse scrolled (145, 435) with delta (0, 0)
Screenshot: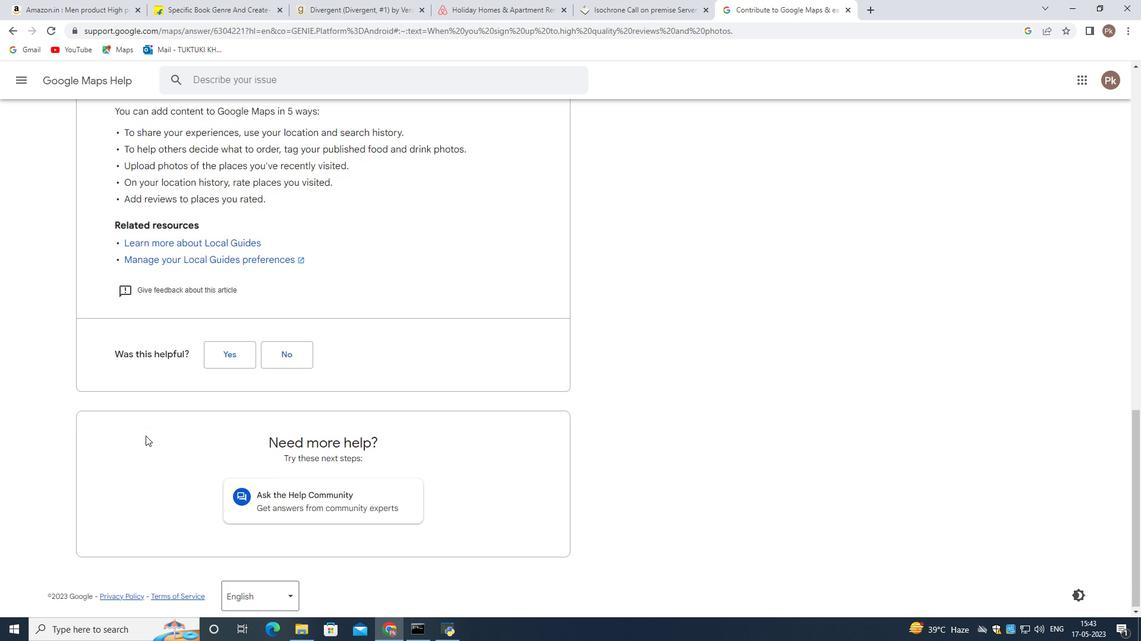 
Action: Mouse scrolled (145, 435) with delta (0, 0)
Screenshot: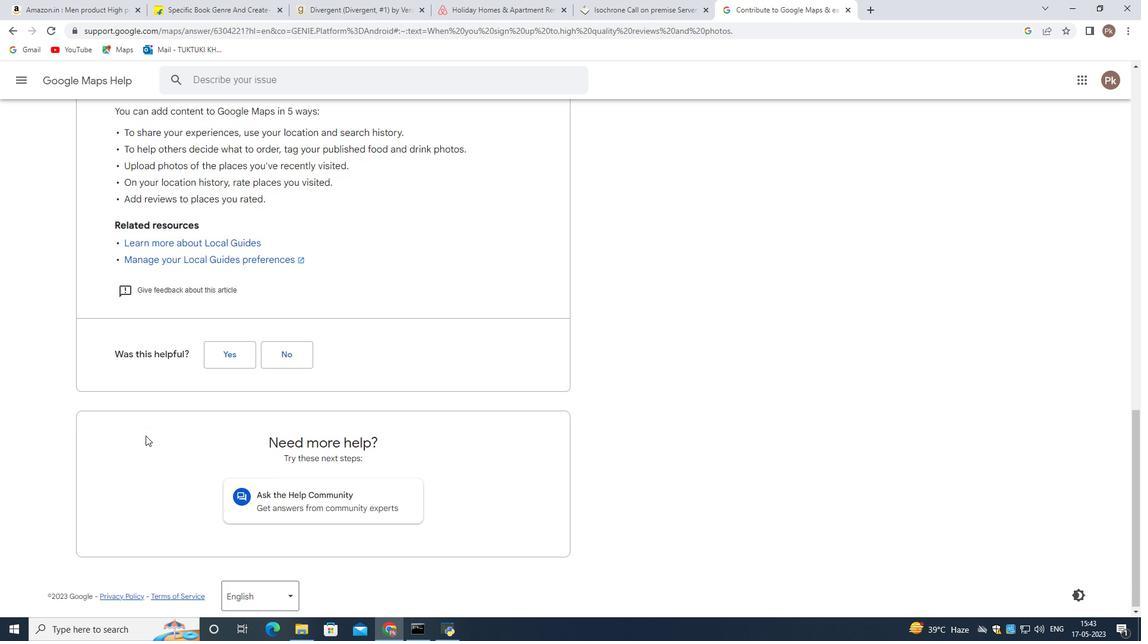 
Action: Mouse moved to (190, 408)
Screenshot: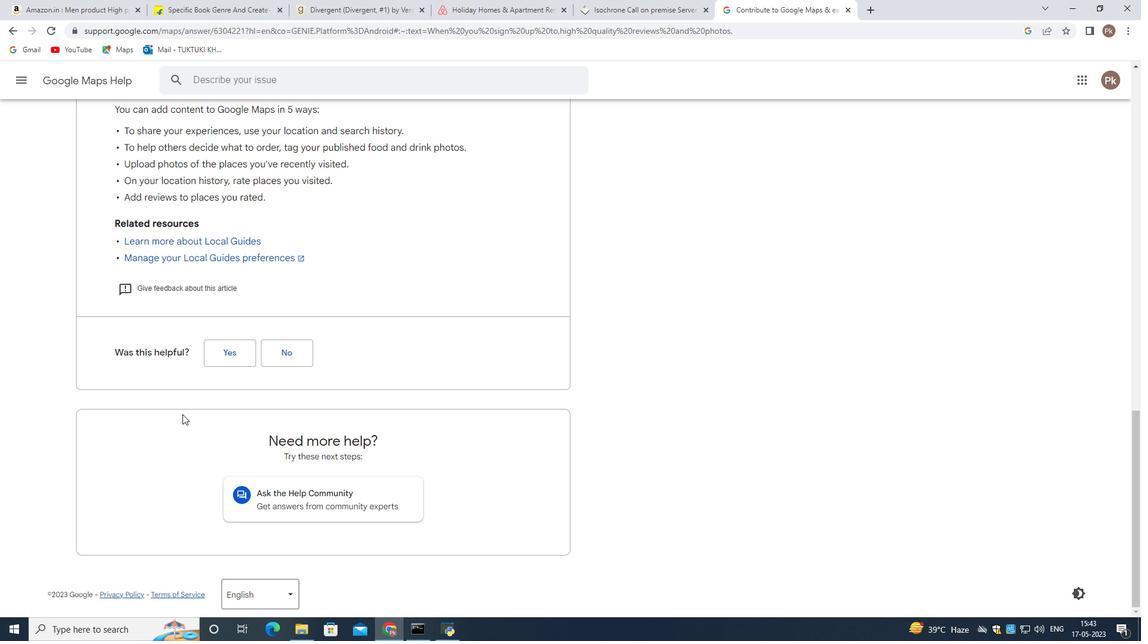 
Action: Mouse scrolled (190, 408) with delta (0, 0)
Screenshot: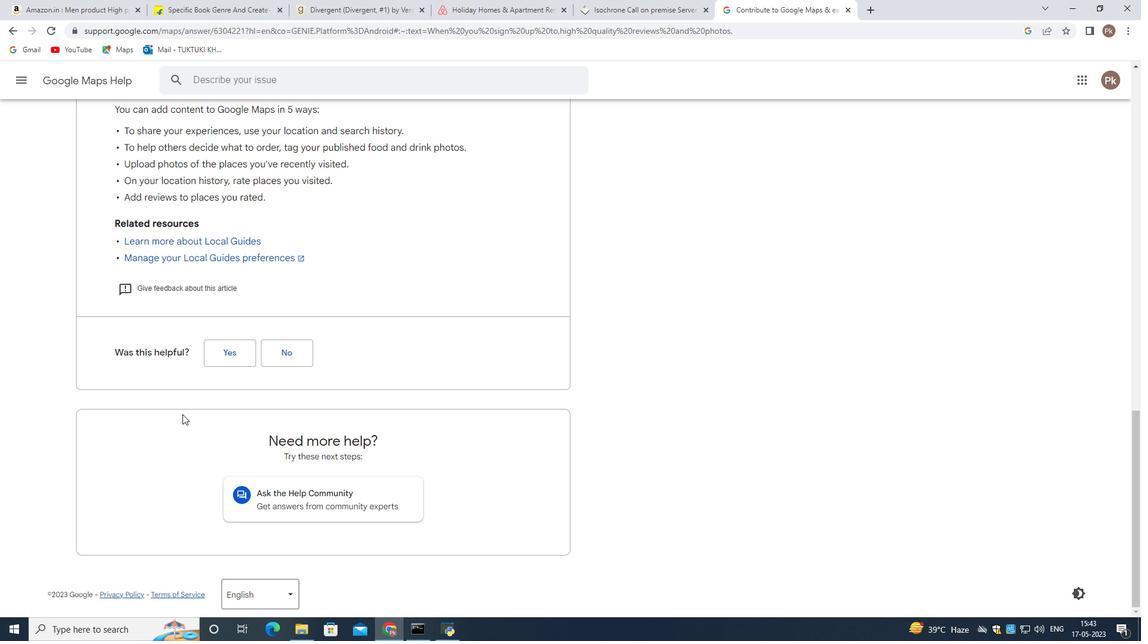 
Action: Mouse moved to (191, 405)
Screenshot: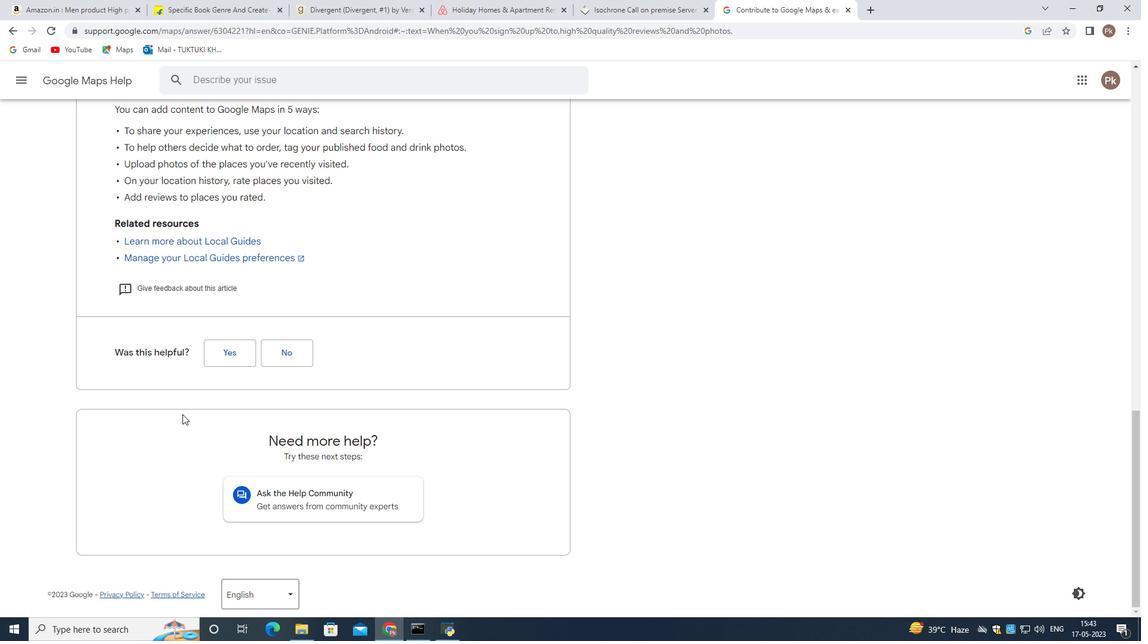
Action: Mouse scrolled (191, 406) with delta (0, 0)
Screenshot: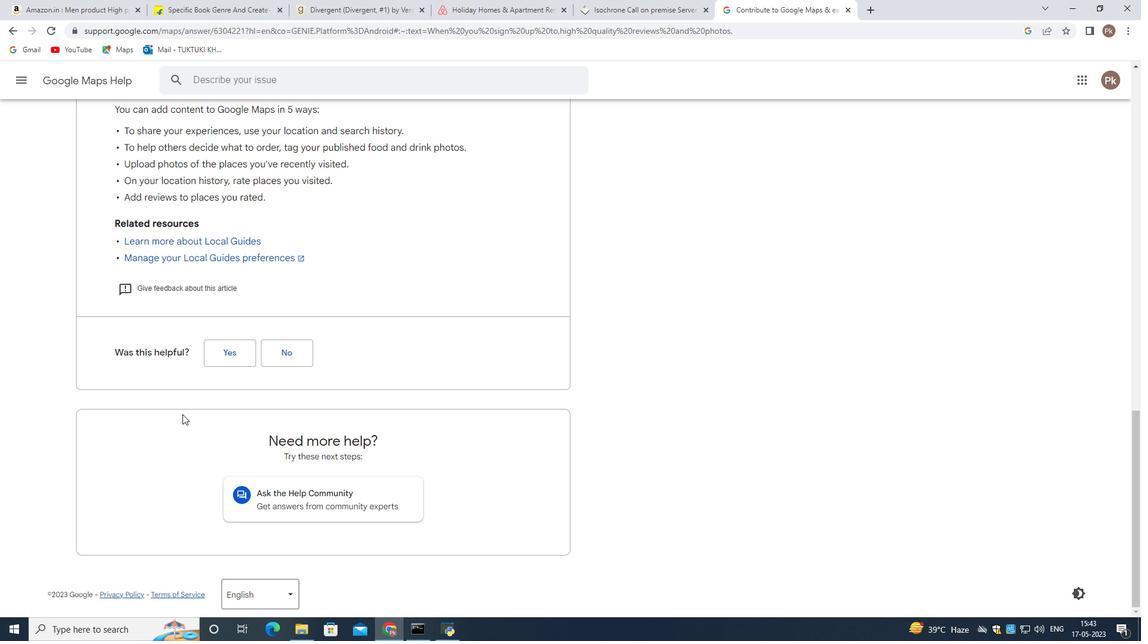 
Action: Mouse moved to (192, 404)
Screenshot: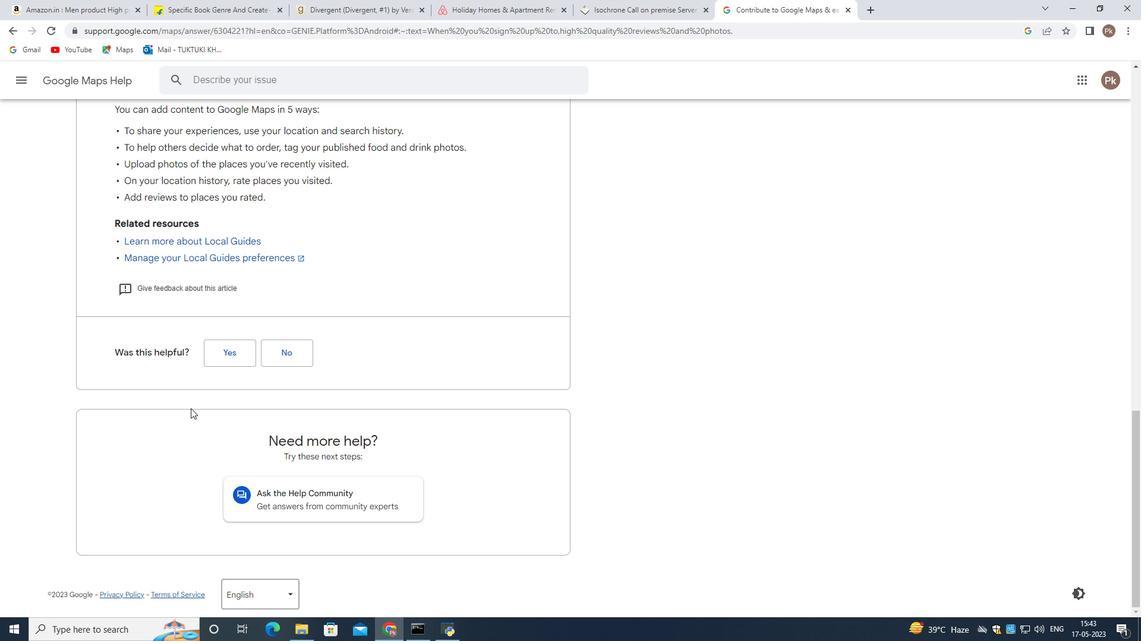 
Action: Mouse scrolled (192, 405) with delta (0, 0)
Screenshot: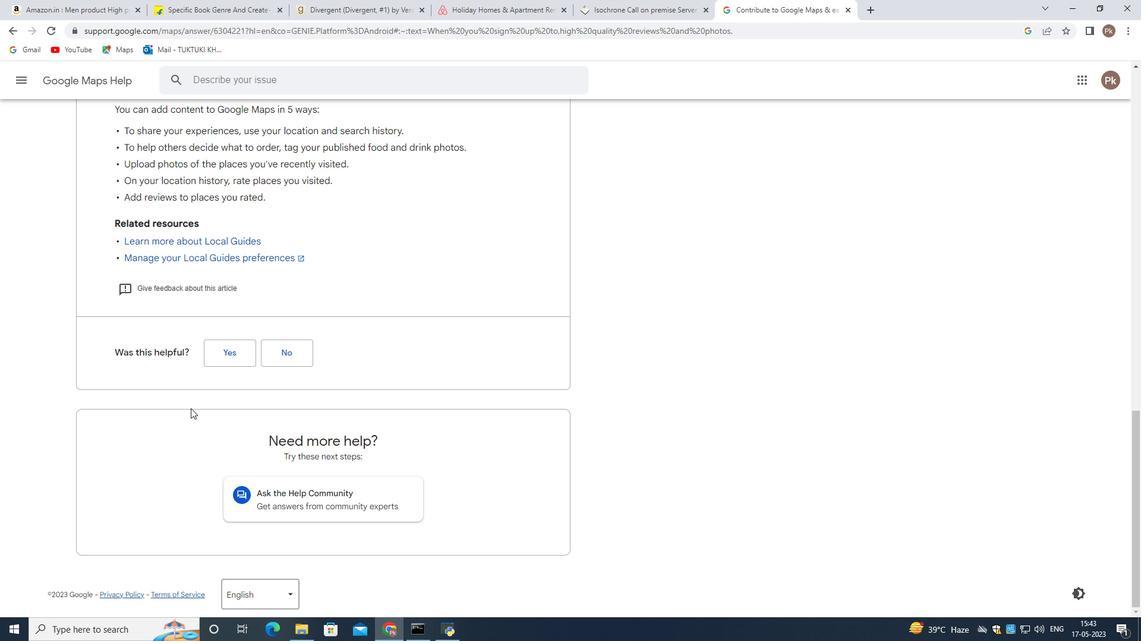 
Action: Mouse moved to (182, 402)
Screenshot: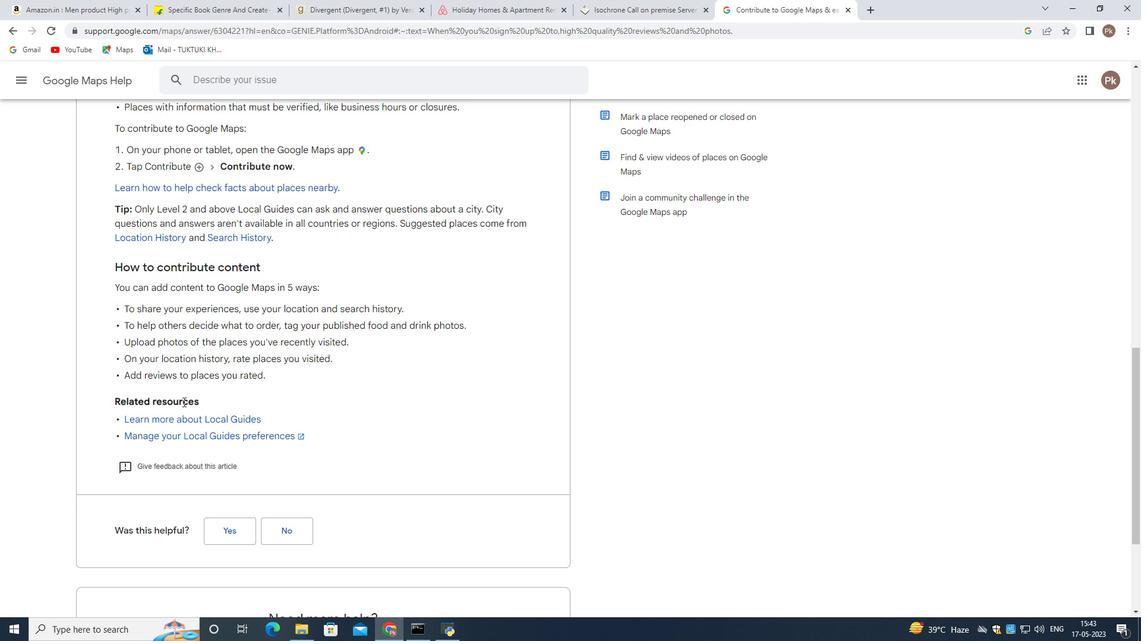 
